 Task: Search one way flight ticket for 2 adults, 4 children and 1 infant on lap in business from San Diego: San Diego International Airport (lindbergh Field) to Wilmington: Wilmington International Airport on 8-6-2023. Choice of flights is Alaska. Number of bags: 2 carry on bags and 7 checked bags. Price is upto 93000. Outbound departure time preference is 18:15.
Action: Mouse moved to (279, 400)
Screenshot: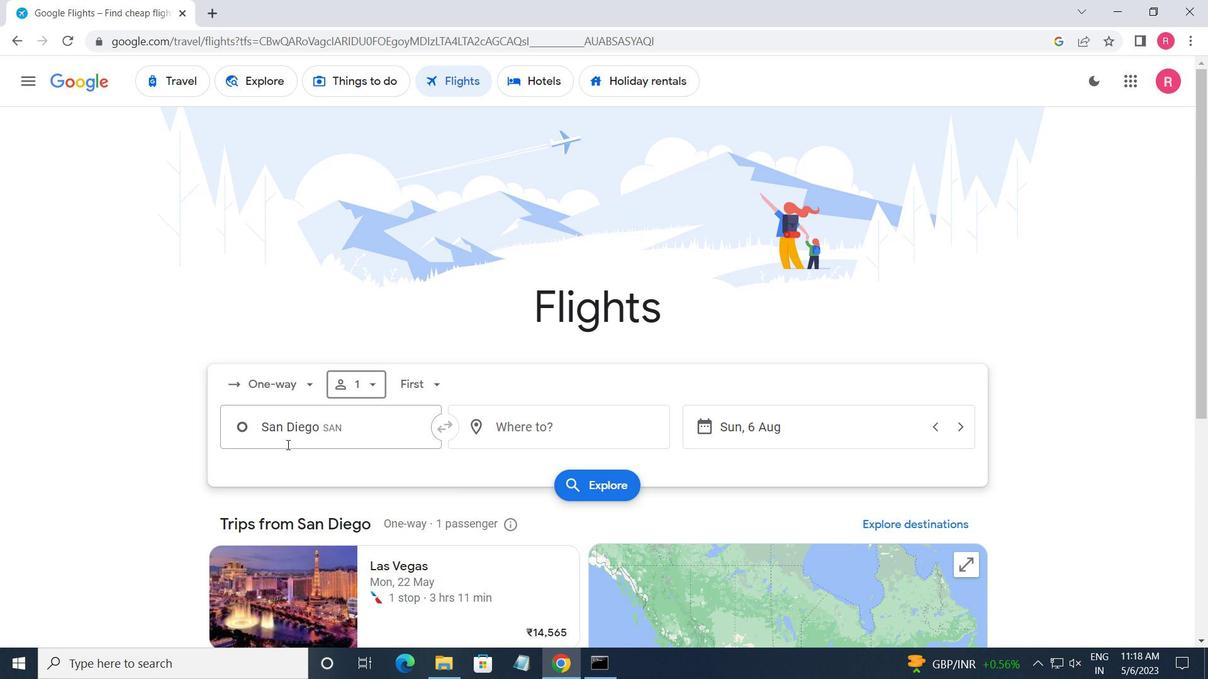 
Action: Mouse pressed left at (279, 400)
Screenshot: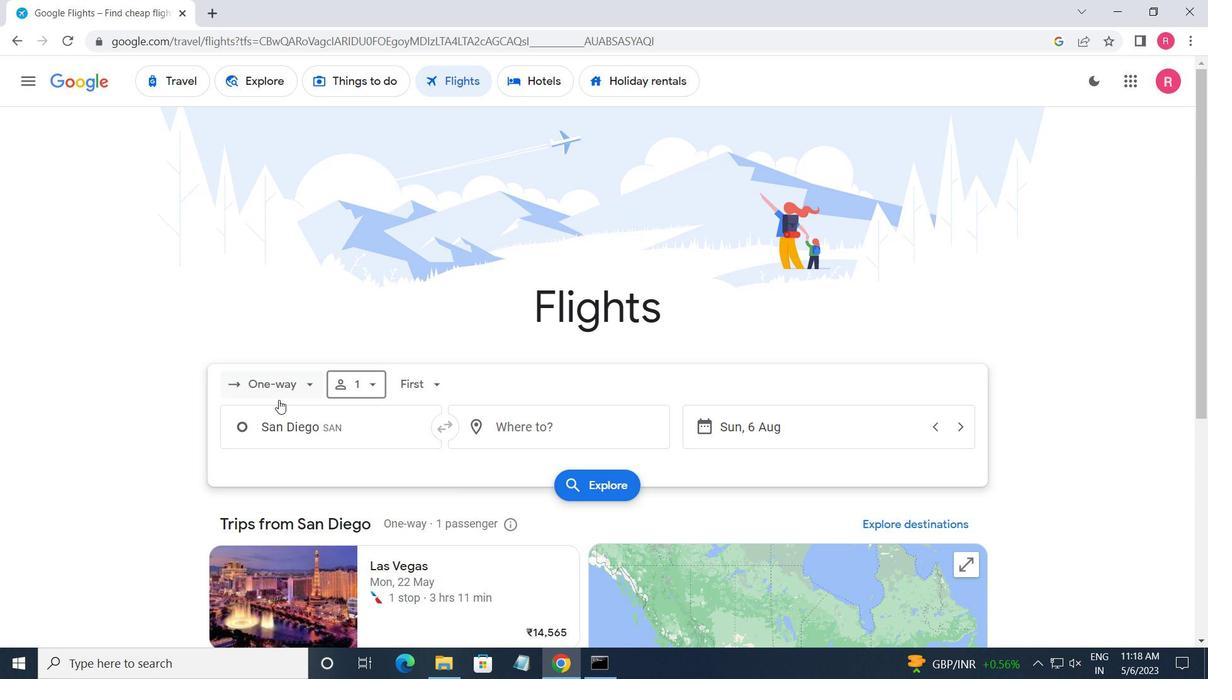
Action: Mouse moved to (292, 461)
Screenshot: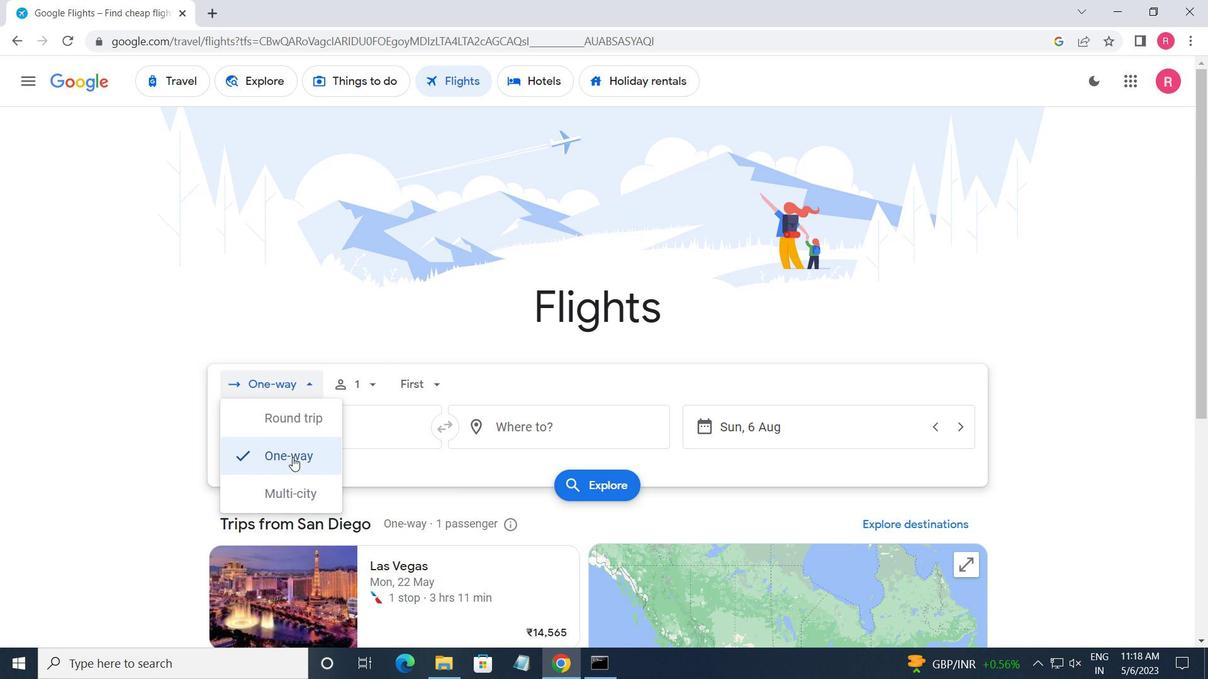
Action: Mouse pressed left at (292, 461)
Screenshot: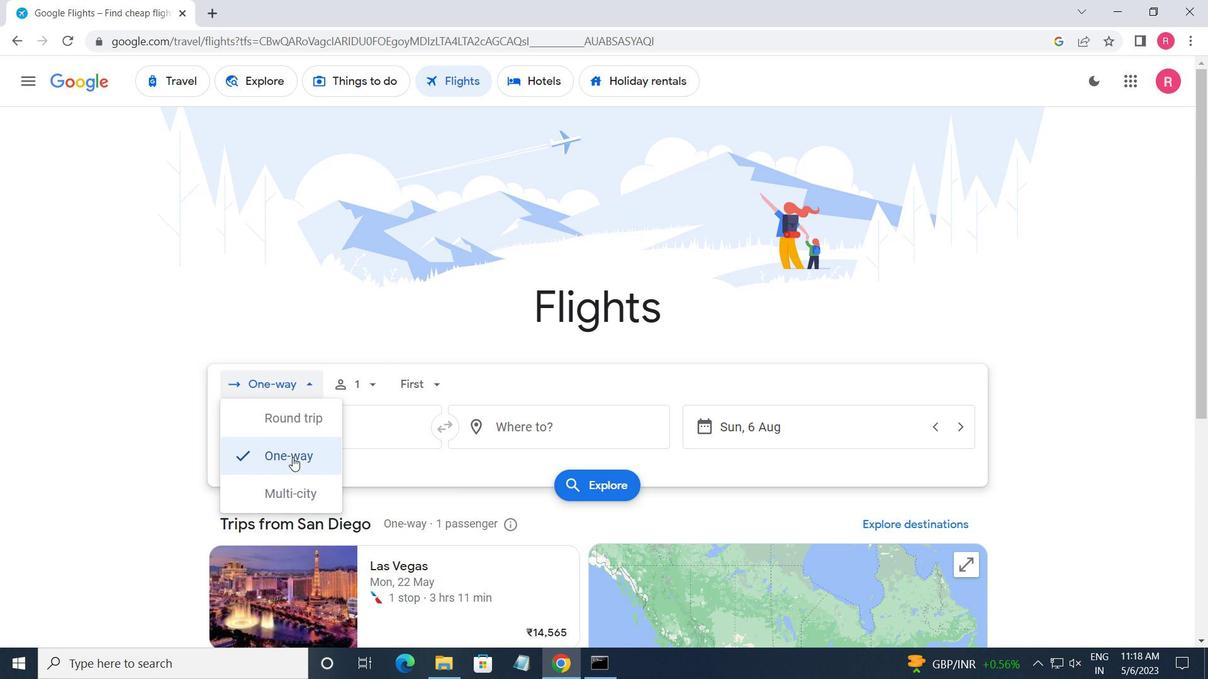 
Action: Mouse moved to (360, 386)
Screenshot: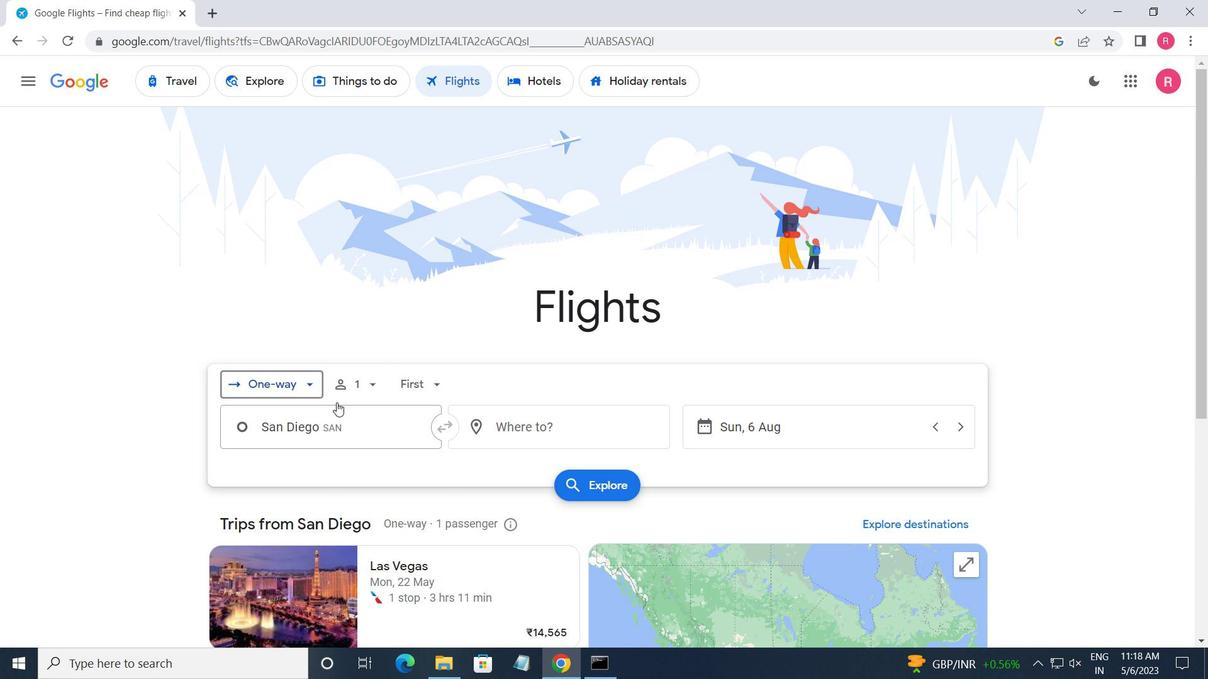
Action: Mouse pressed left at (360, 386)
Screenshot: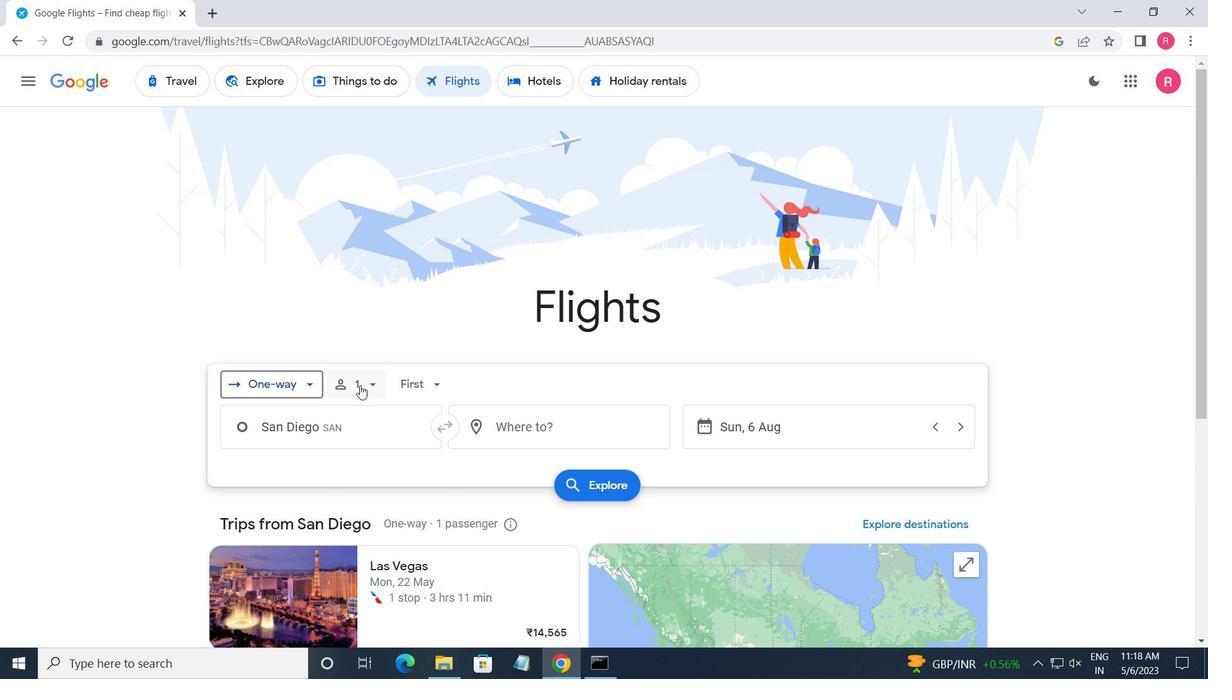 
Action: Mouse moved to (499, 426)
Screenshot: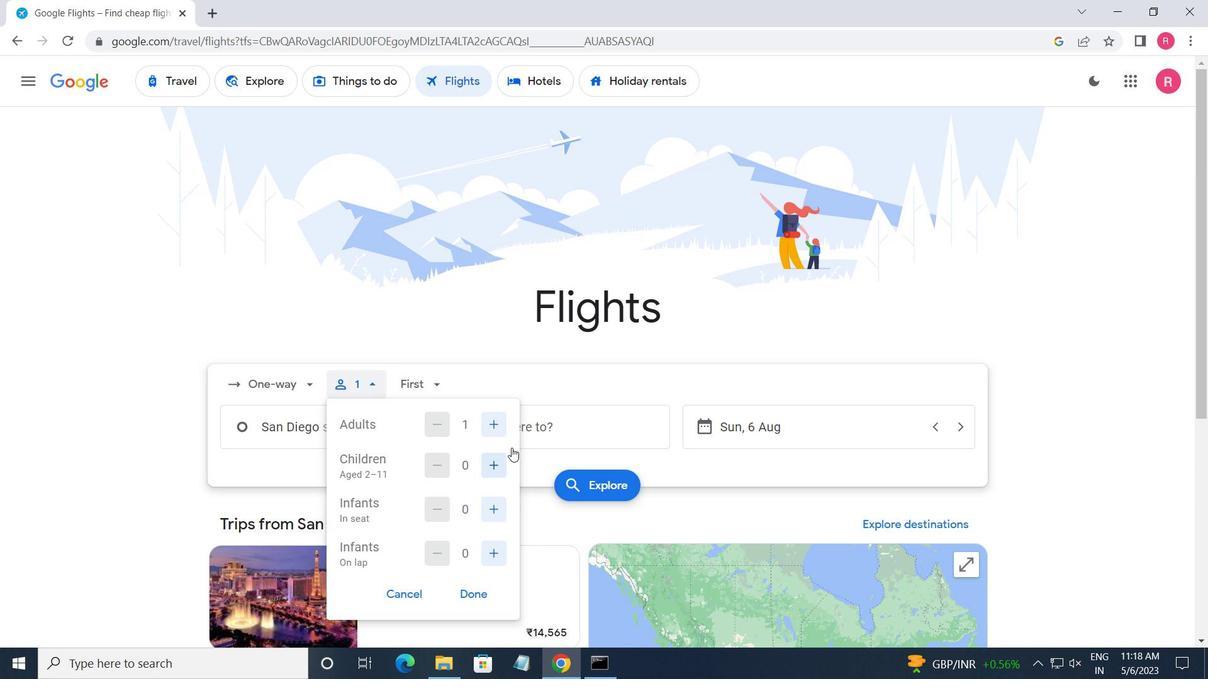 
Action: Mouse pressed left at (499, 426)
Screenshot: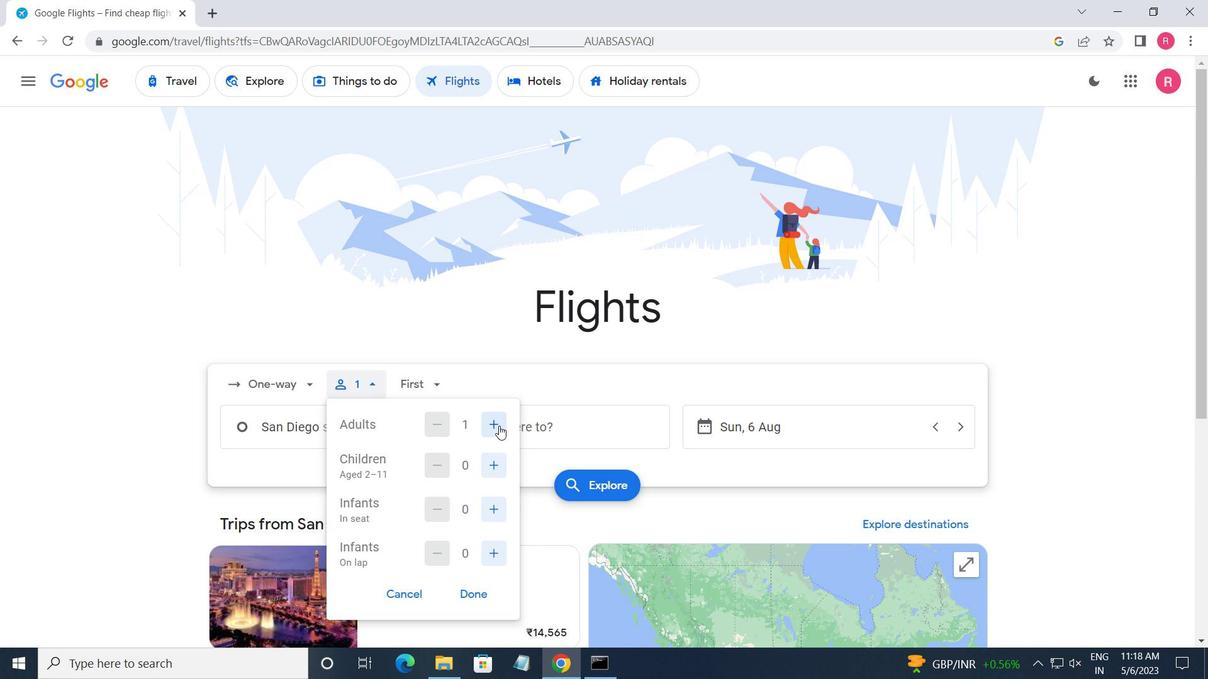 
Action: Mouse moved to (498, 470)
Screenshot: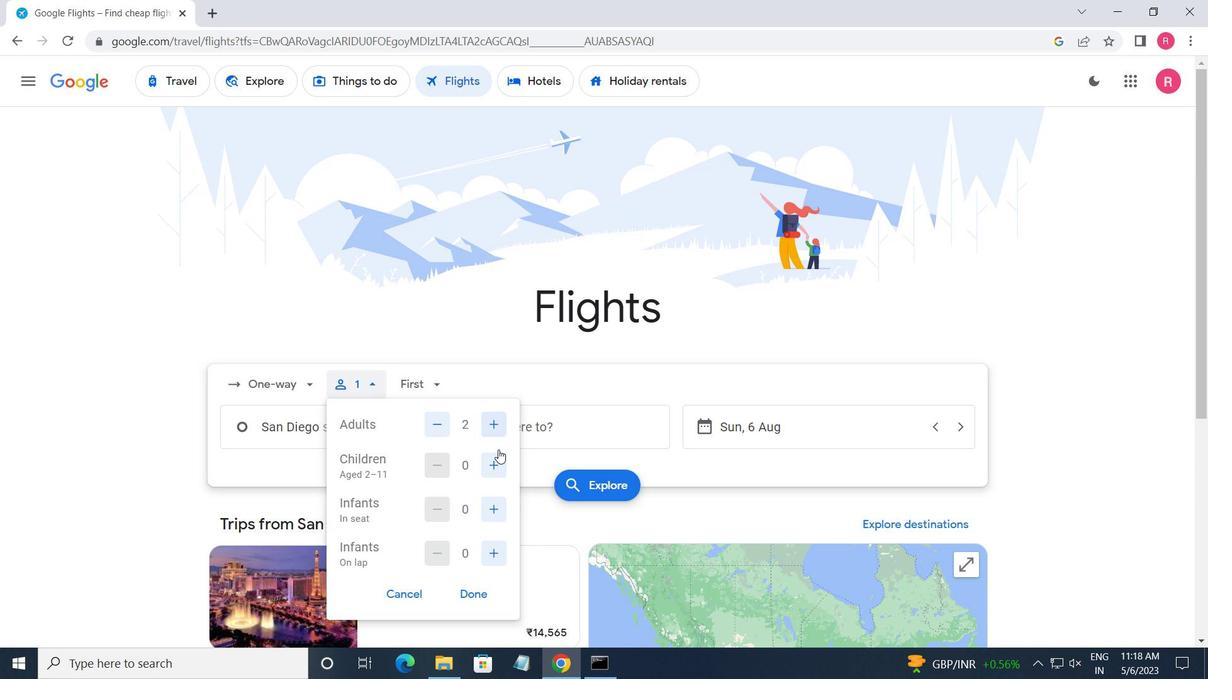 
Action: Mouse pressed left at (498, 470)
Screenshot: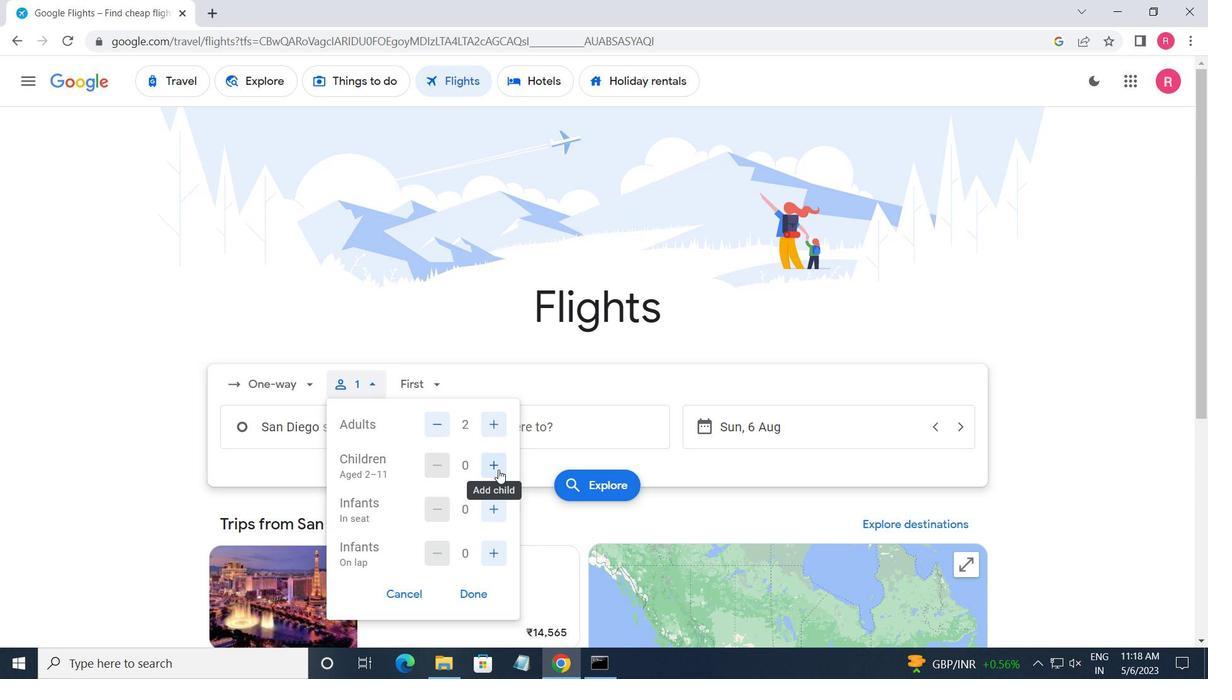 
Action: Mouse pressed left at (498, 470)
Screenshot: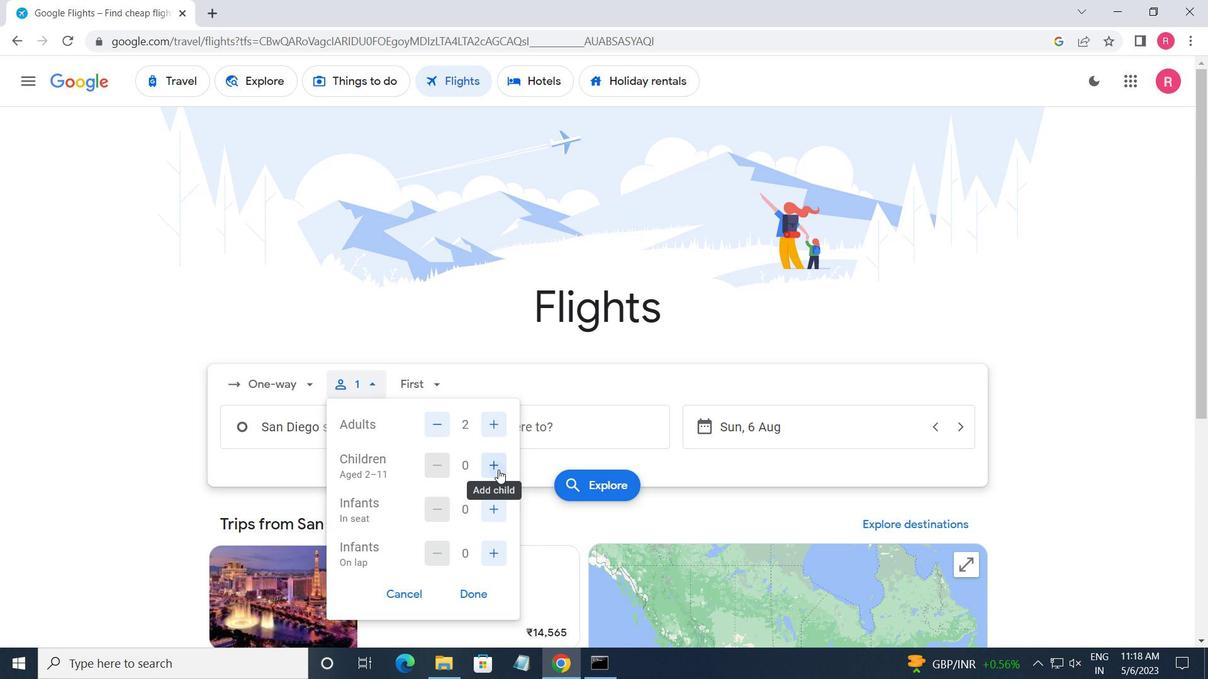 
Action: Mouse pressed left at (498, 470)
Screenshot: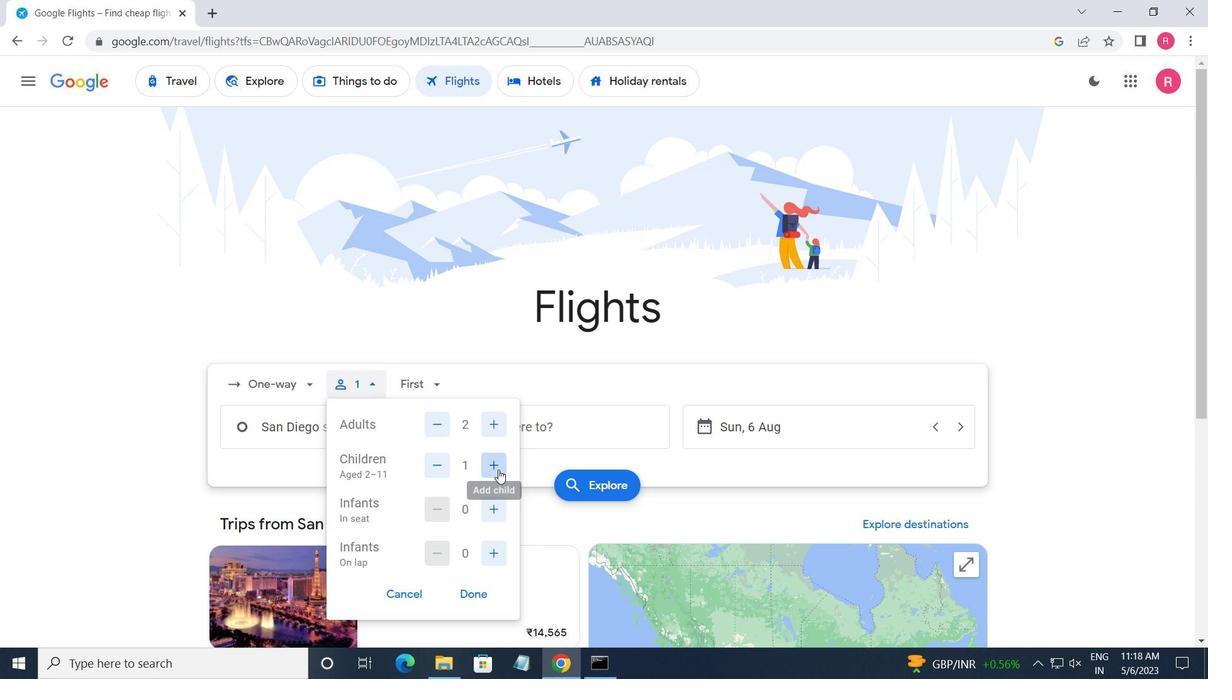 
Action: Mouse pressed left at (498, 470)
Screenshot: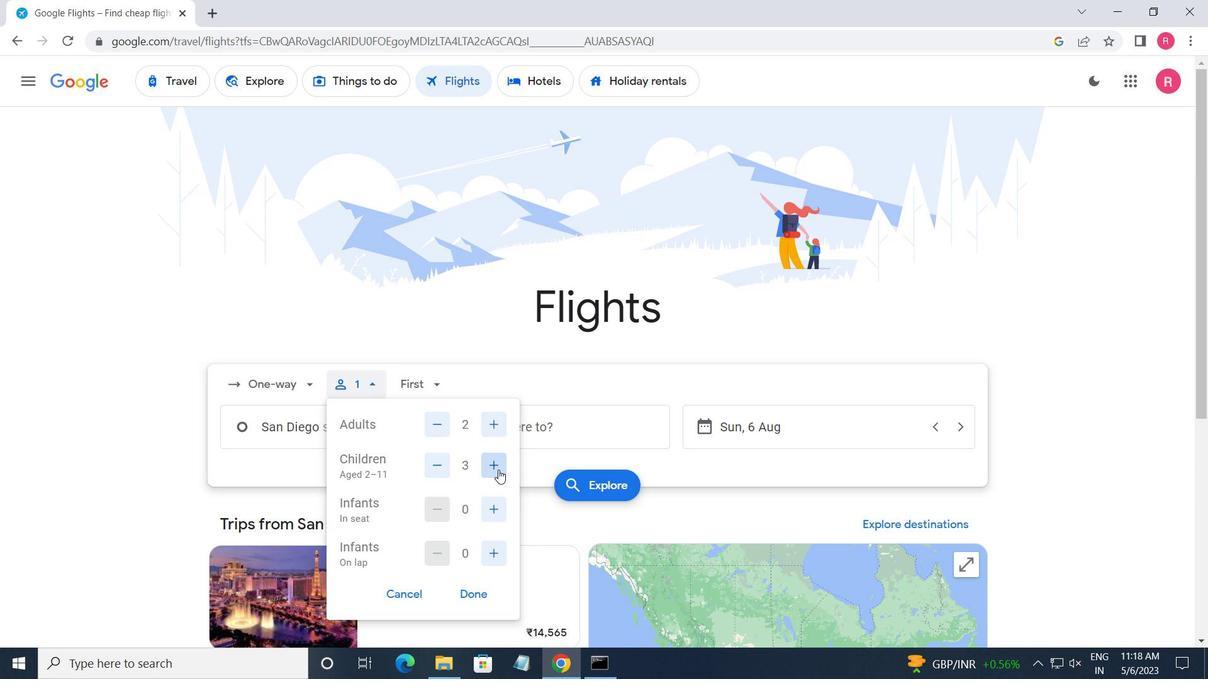 
Action: Mouse moved to (497, 509)
Screenshot: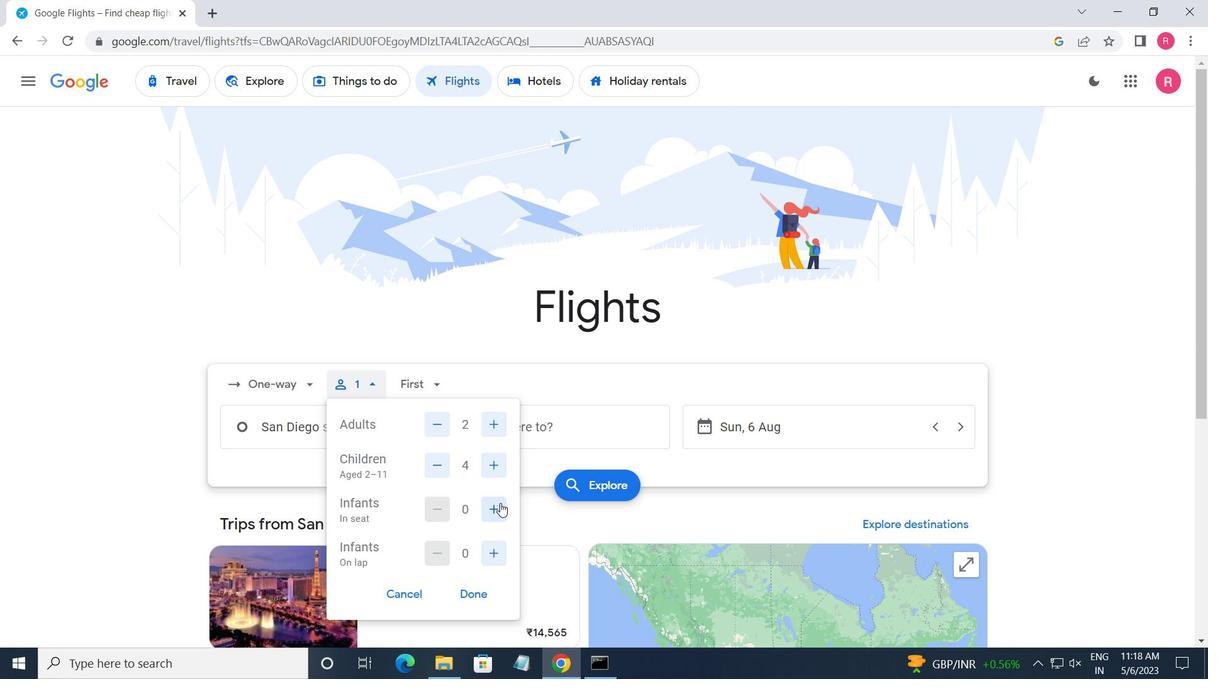 
Action: Mouse pressed left at (497, 509)
Screenshot: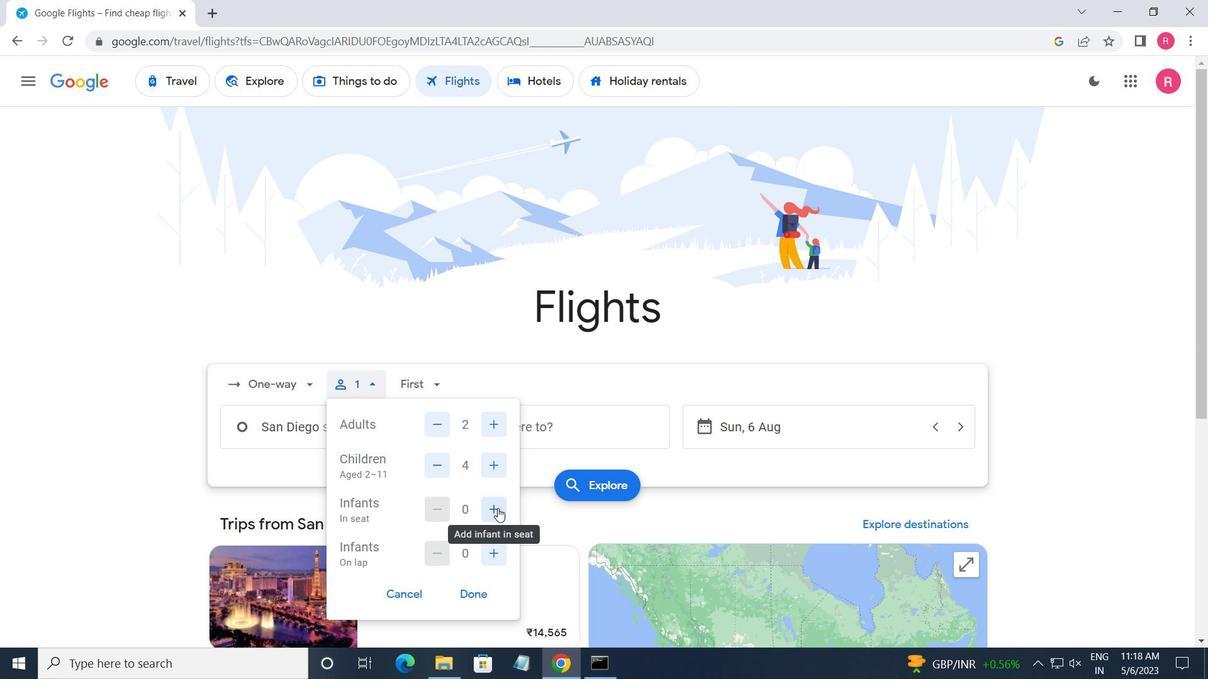 
Action: Mouse moved to (473, 585)
Screenshot: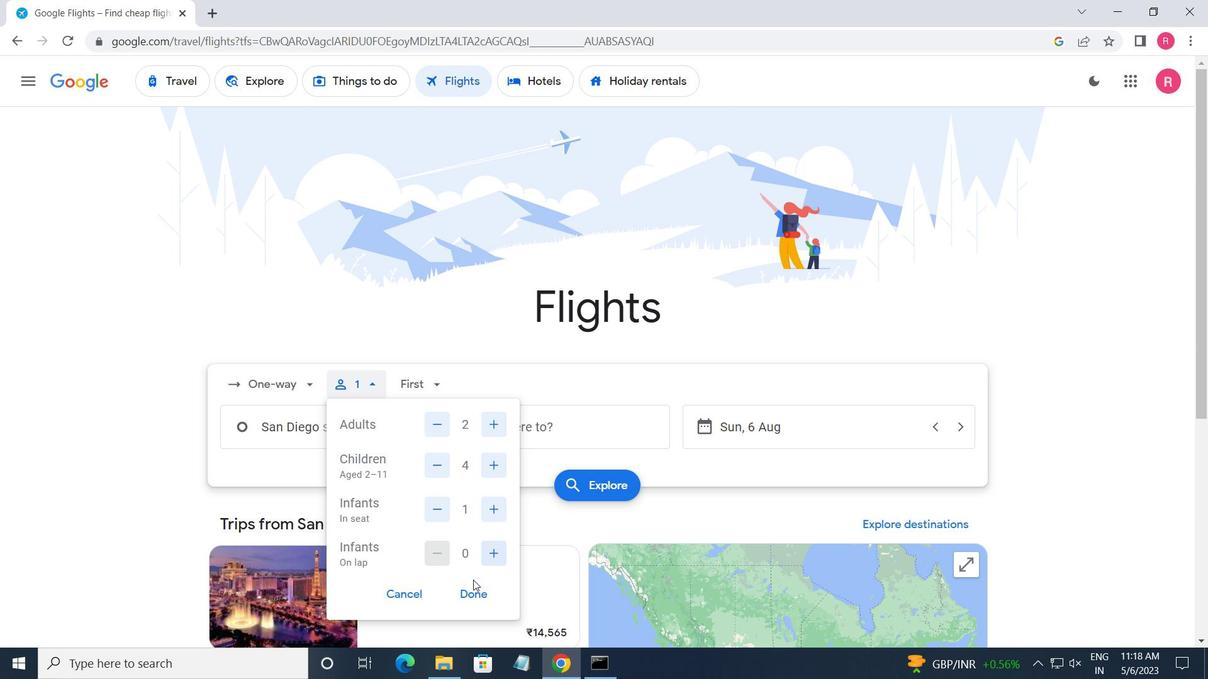 
Action: Mouse pressed left at (473, 585)
Screenshot: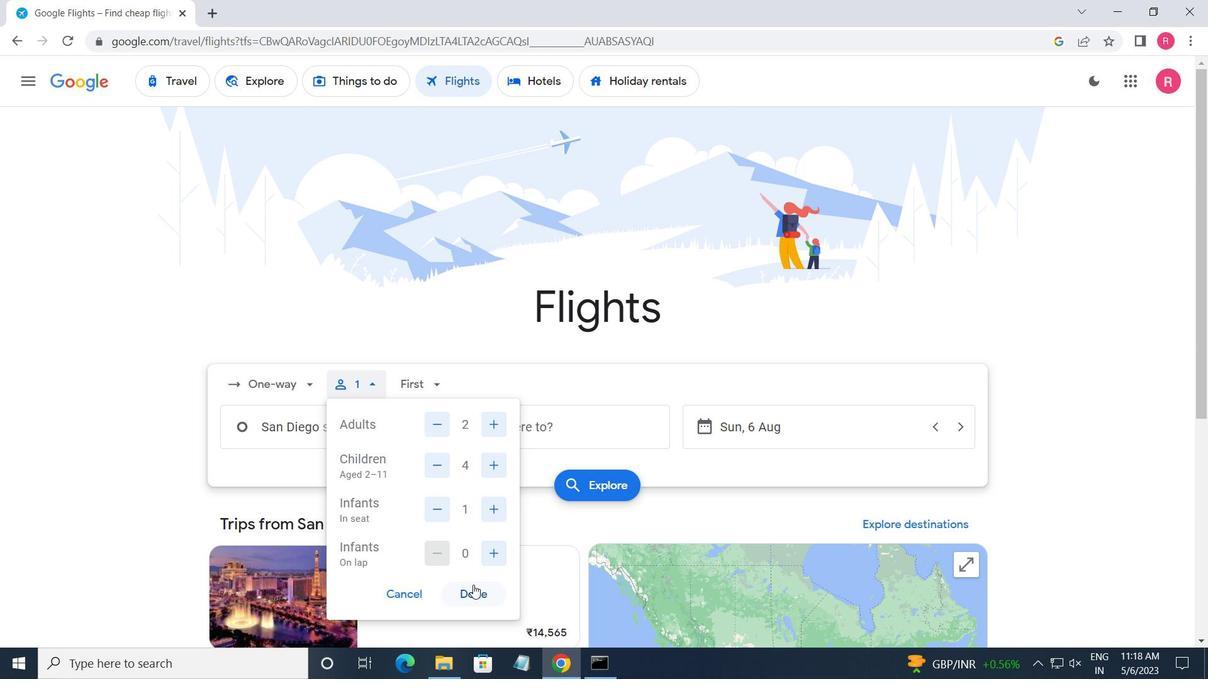 
Action: Mouse moved to (411, 383)
Screenshot: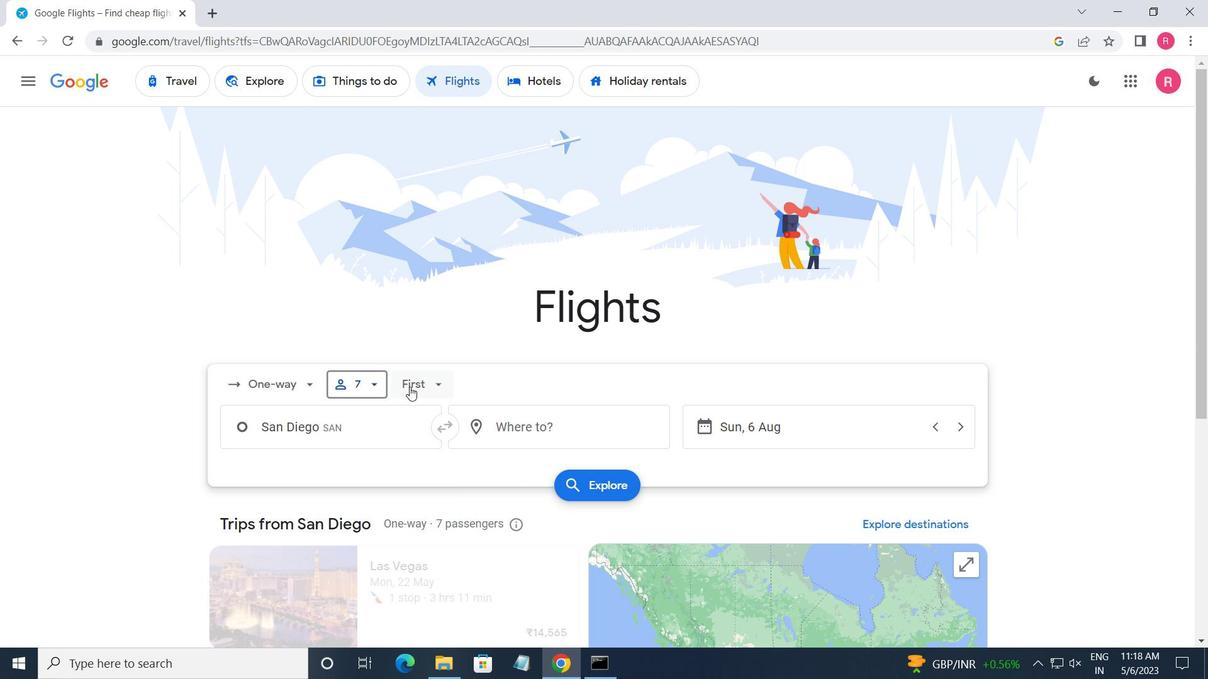 
Action: Mouse pressed left at (411, 383)
Screenshot: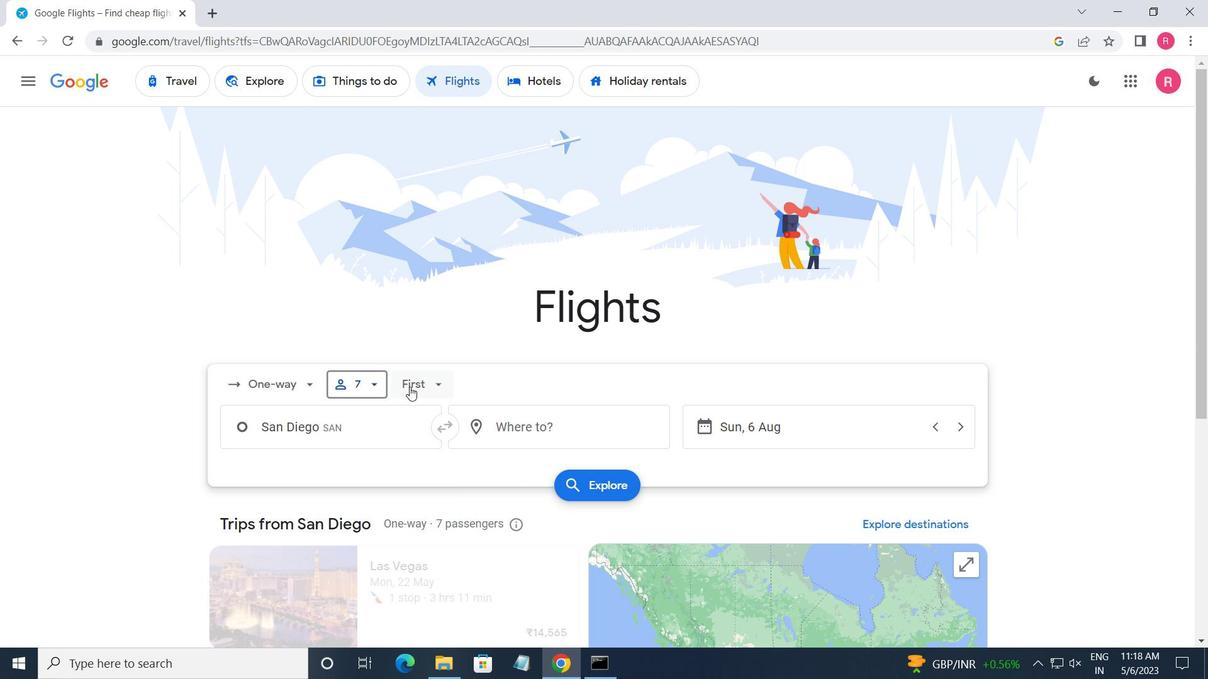 
Action: Mouse moved to (435, 483)
Screenshot: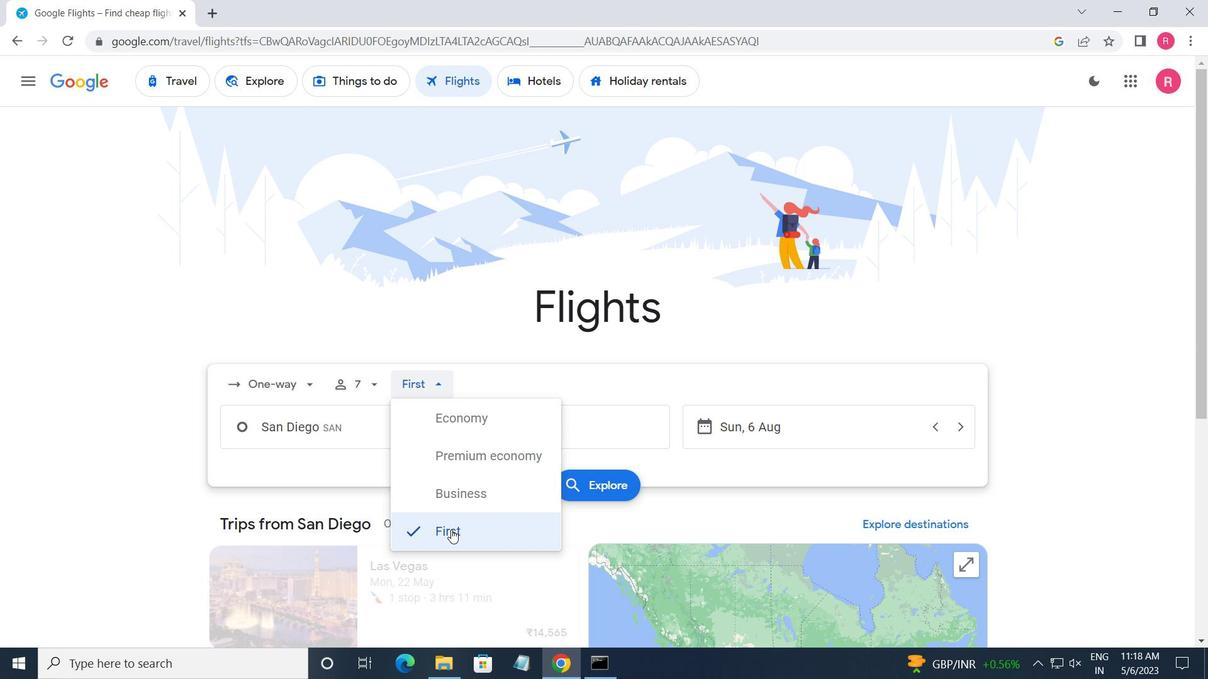 
Action: Mouse pressed left at (435, 483)
Screenshot: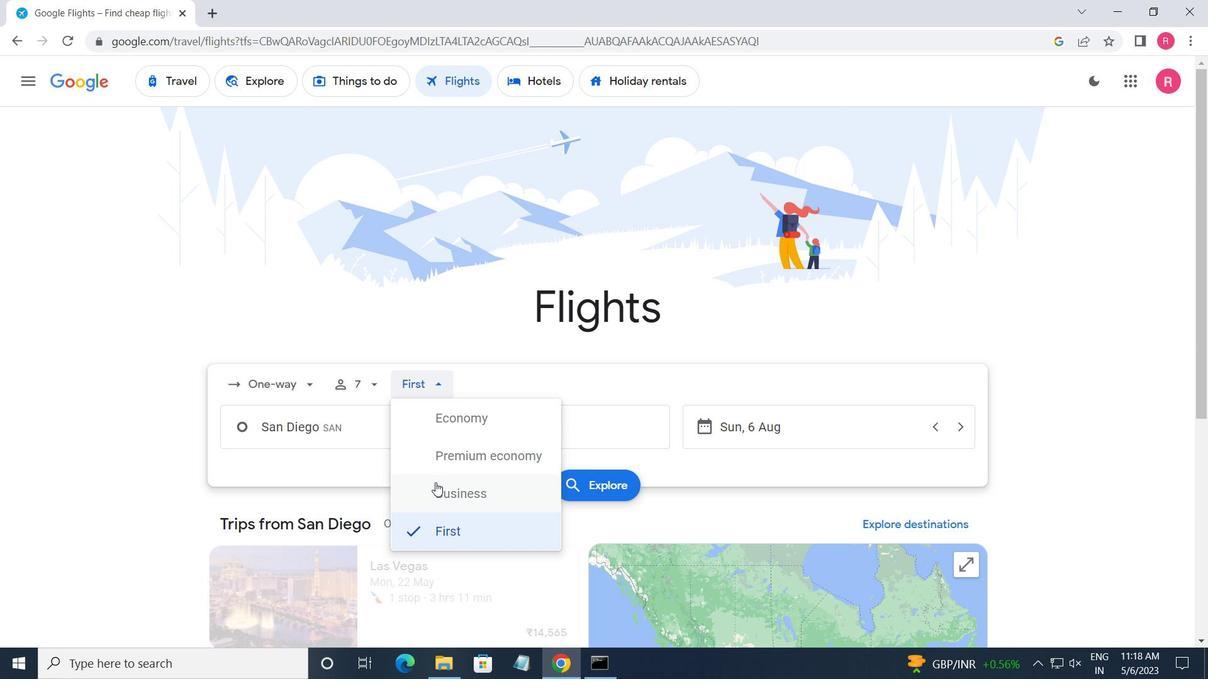 
Action: Mouse moved to (371, 438)
Screenshot: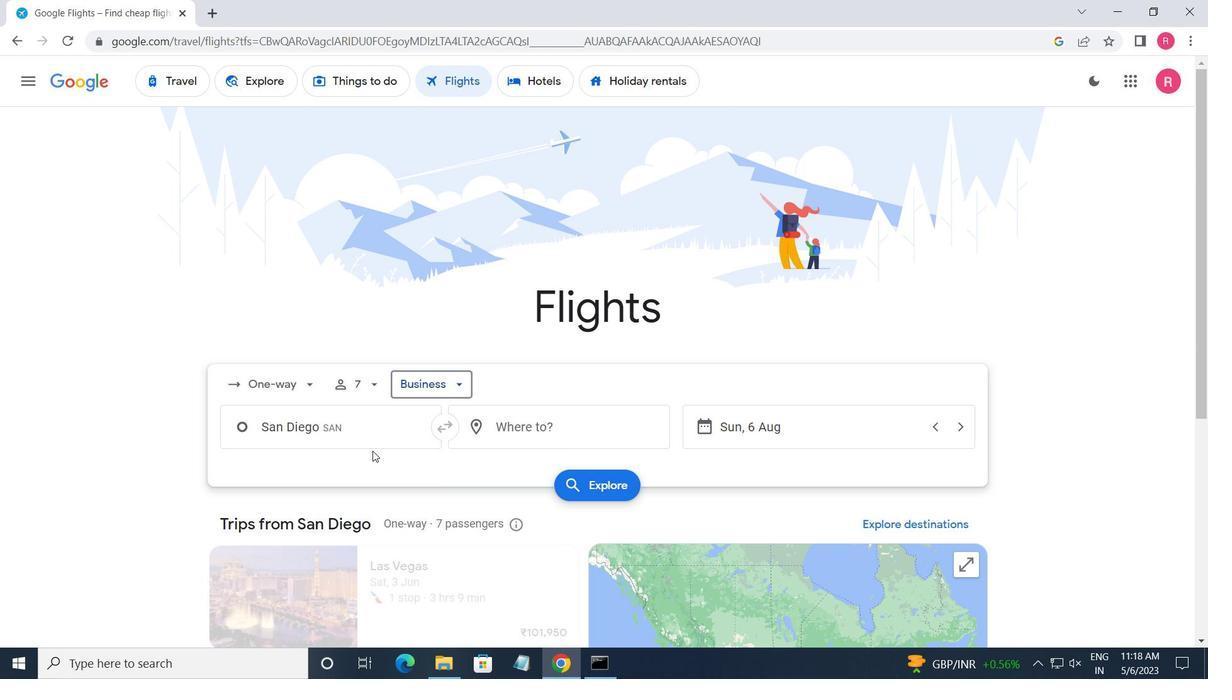 
Action: Mouse pressed left at (371, 438)
Screenshot: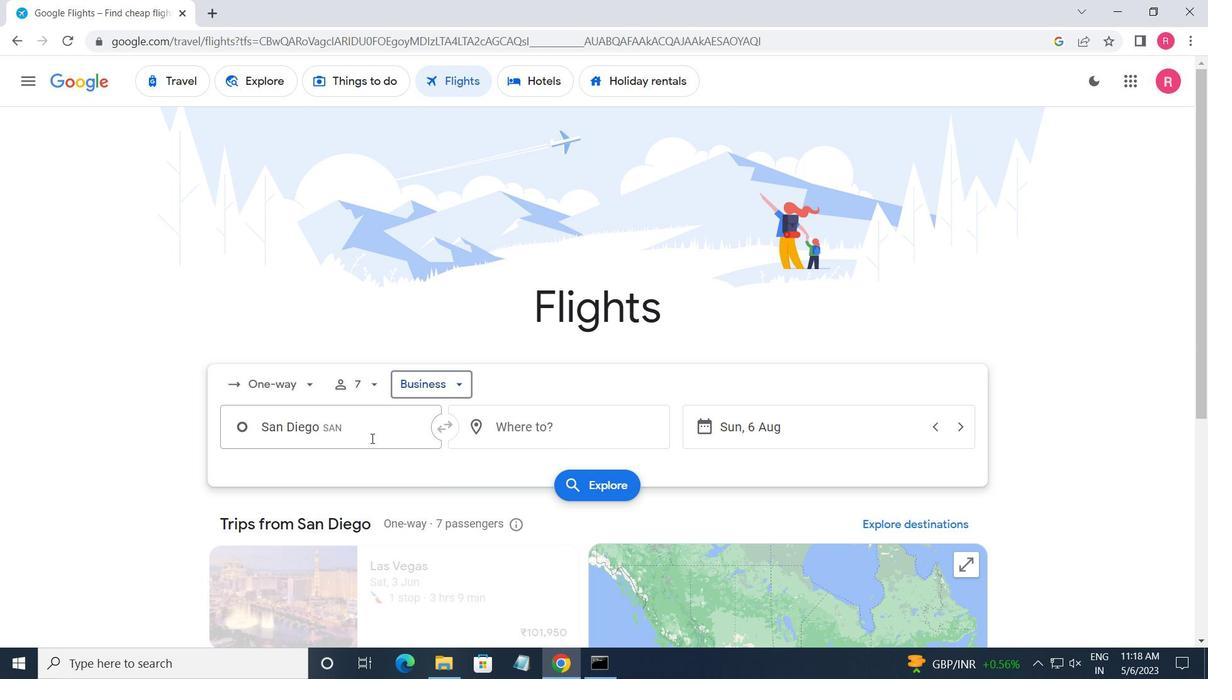 
Action: Key pressed <Key.shift>SAN<Key.space><Key.shift>DIEGO
Screenshot: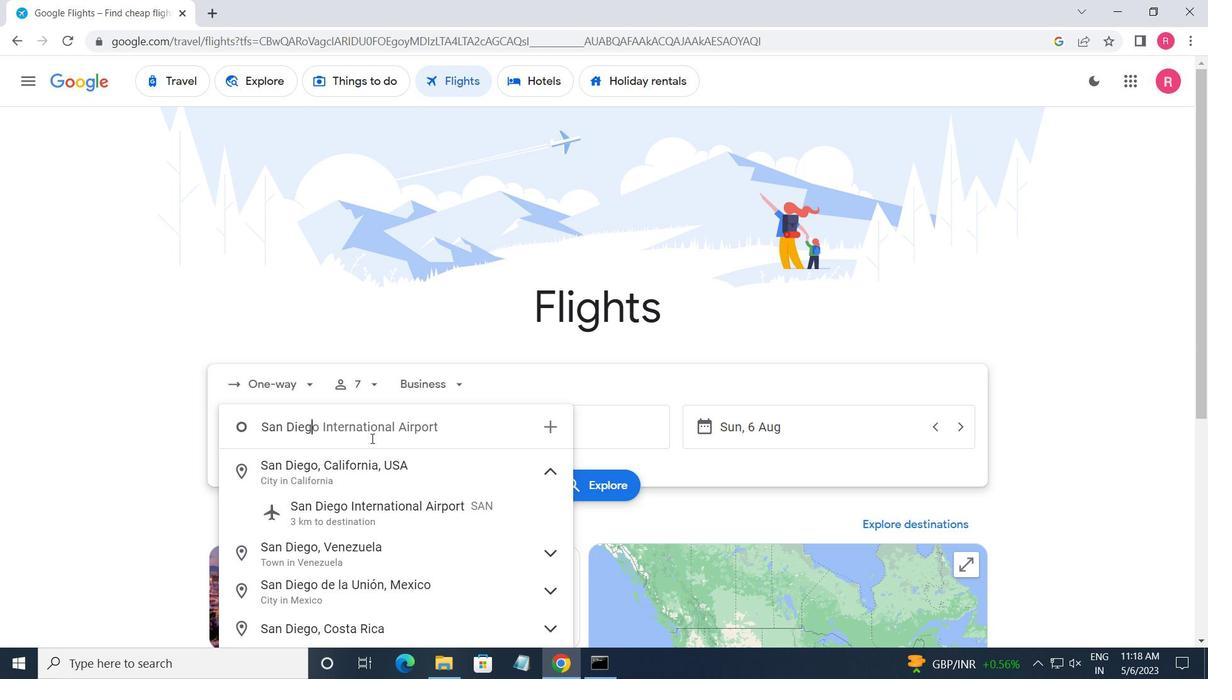 
Action: Mouse moved to (380, 507)
Screenshot: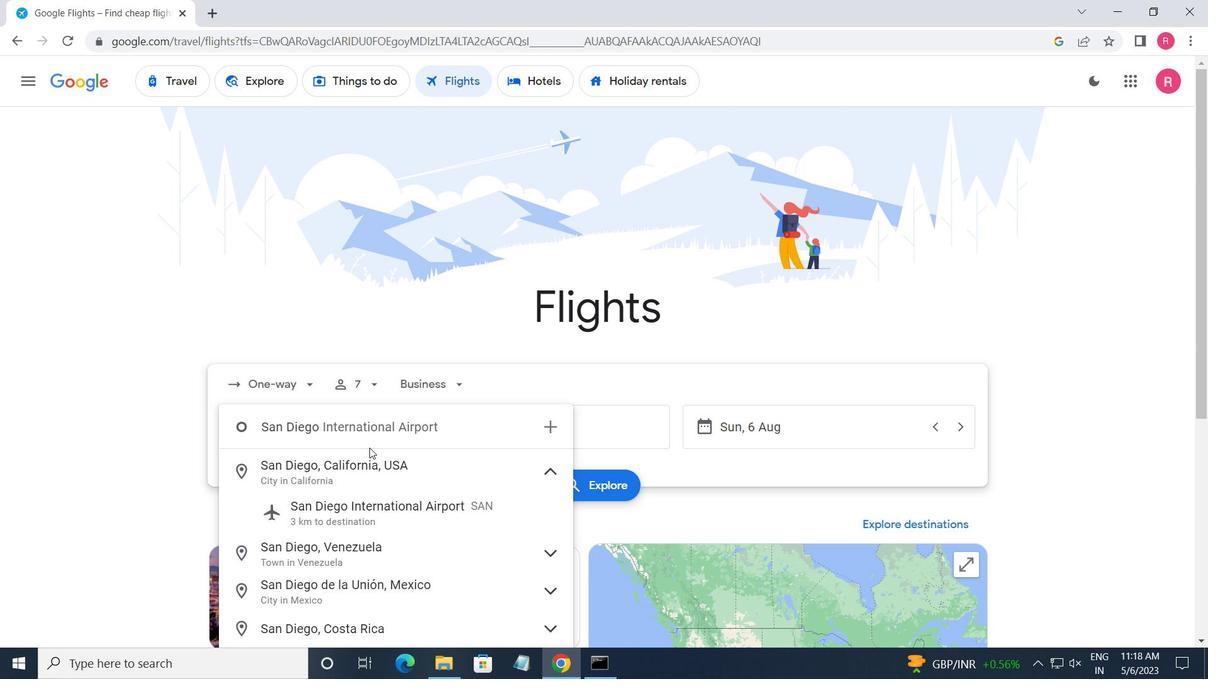 
Action: Mouse pressed left at (380, 507)
Screenshot: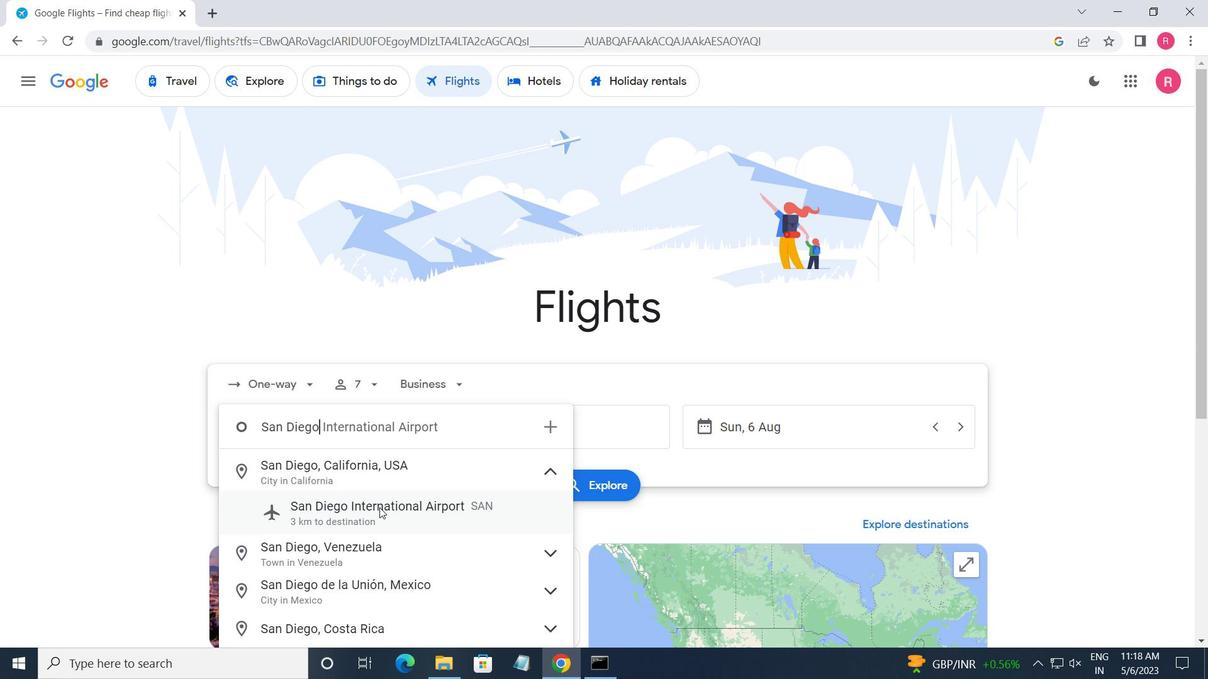 
Action: Mouse moved to (531, 432)
Screenshot: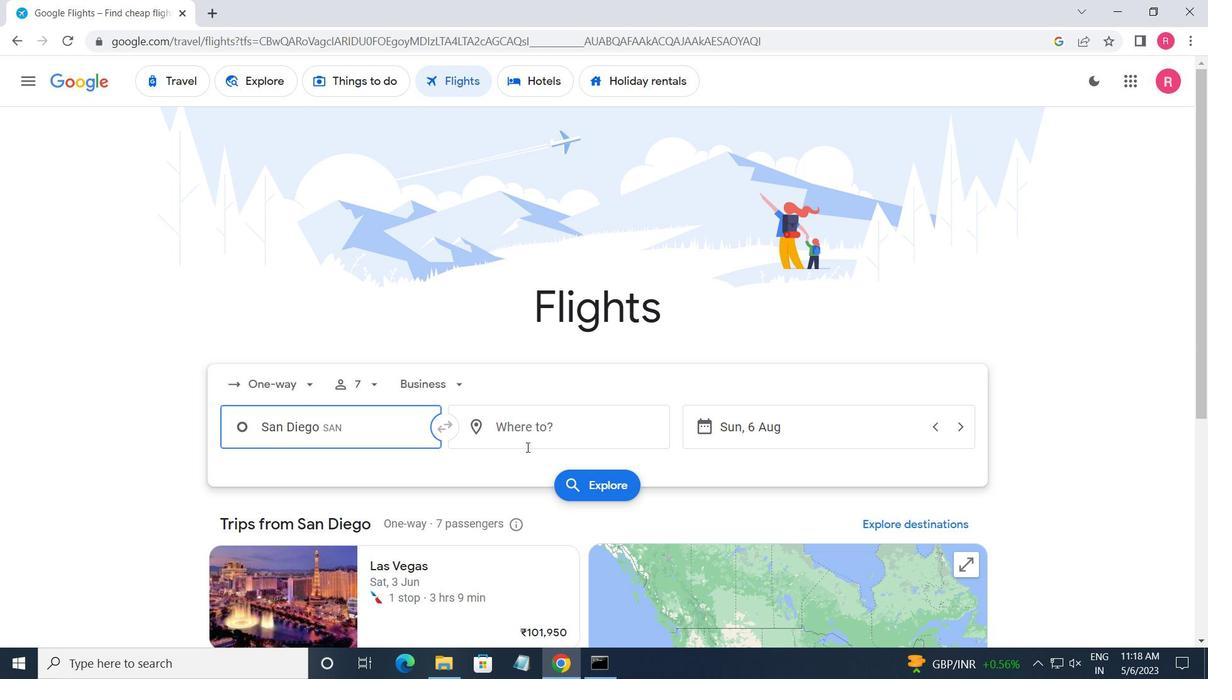 
Action: Mouse pressed left at (531, 432)
Screenshot: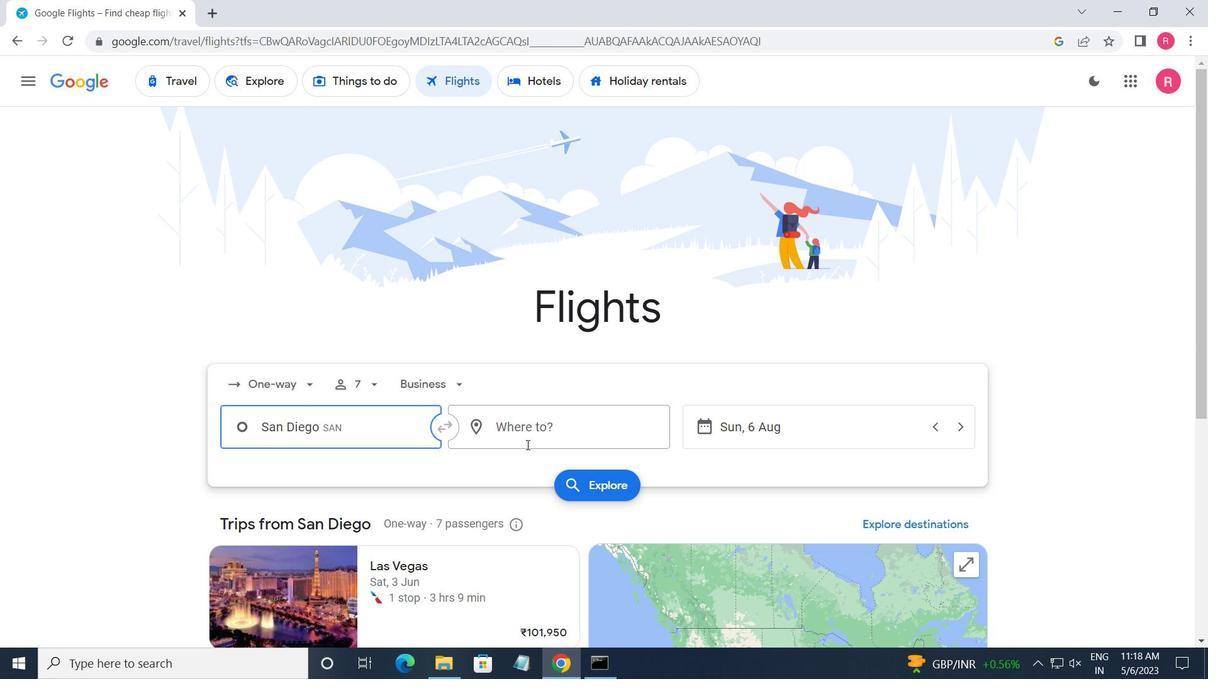 
Action: Key pressed <Key.shift>WILMINGTON
Screenshot: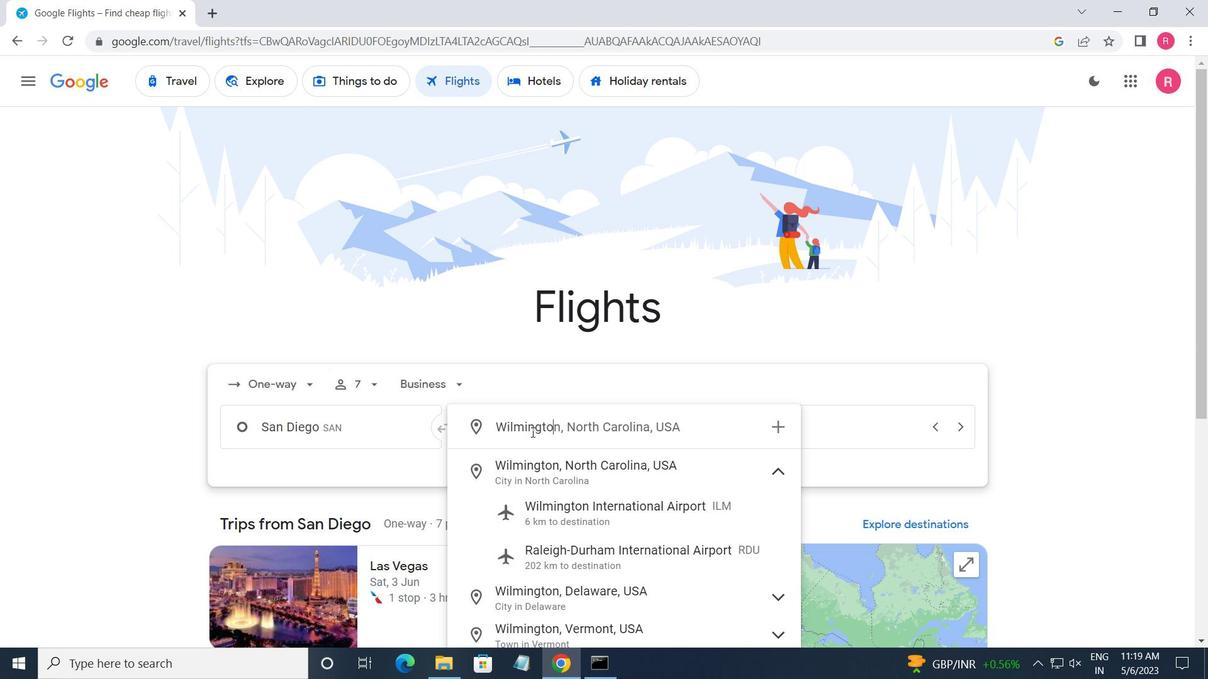 
Action: Mouse scrolled (531, 432) with delta (0, 0)
Screenshot: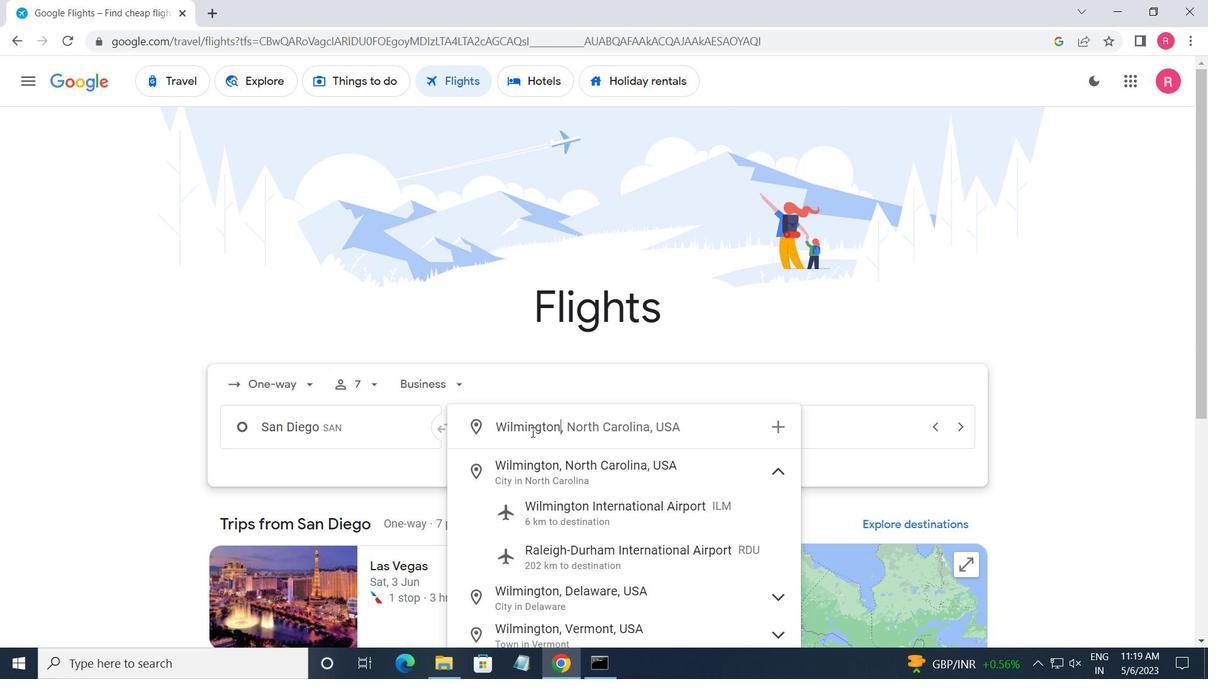 
Action: Mouse moved to (597, 440)
Screenshot: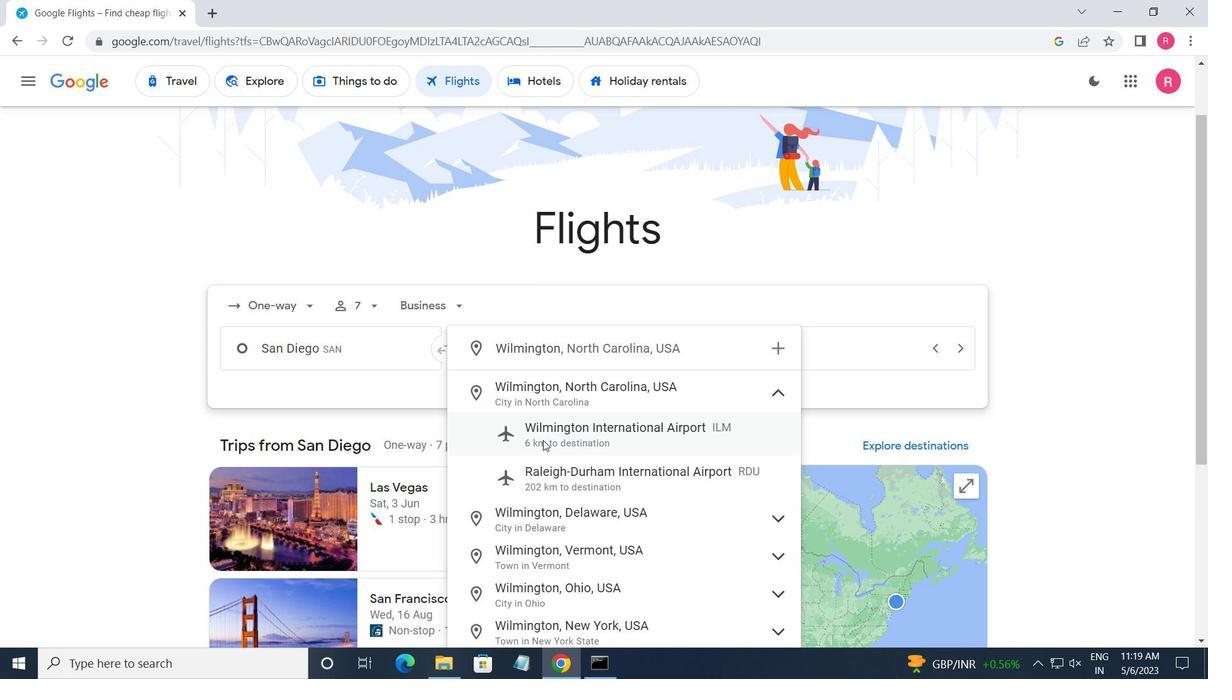
Action: Mouse pressed left at (597, 440)
Screenshot: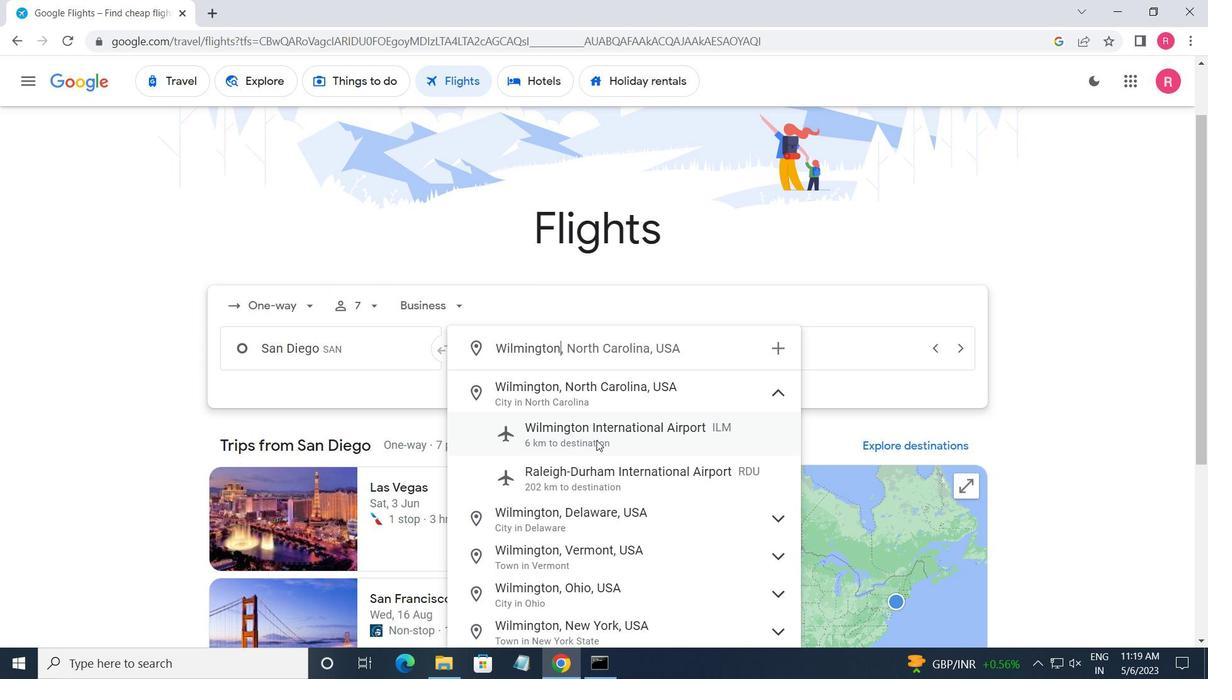 
Action: Mouse moved to (876, 354)
Screenshot: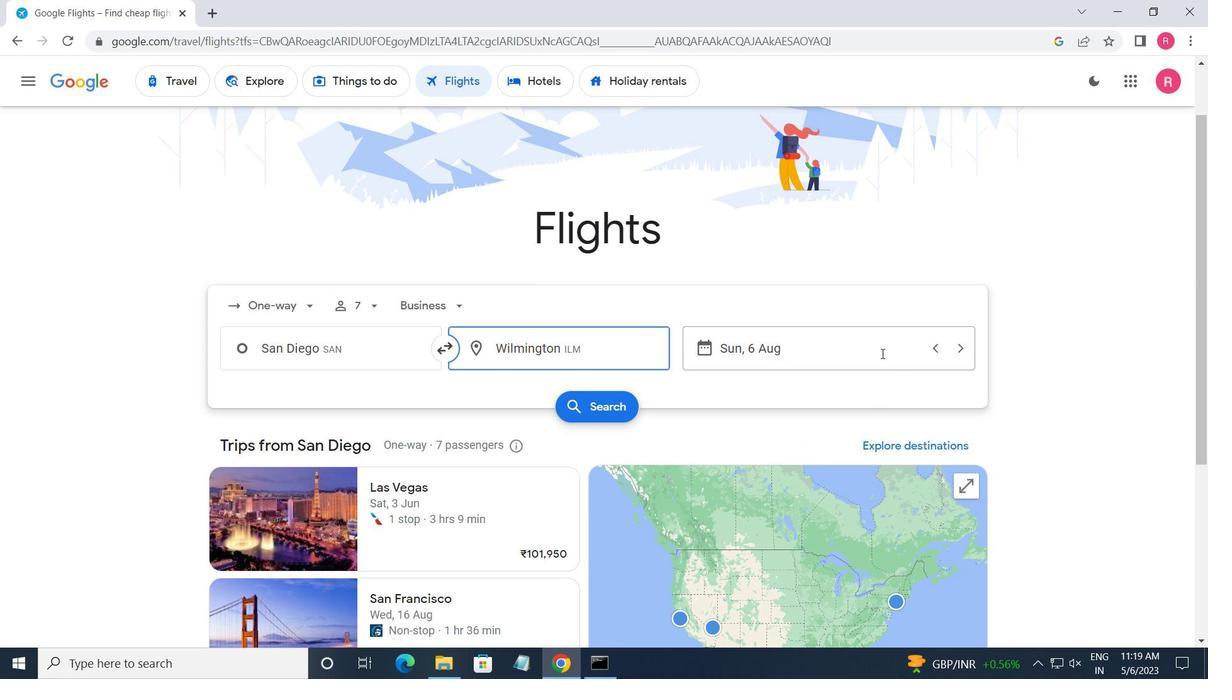 
Action: Mouse pressed left at (876, 354)
Screenshot: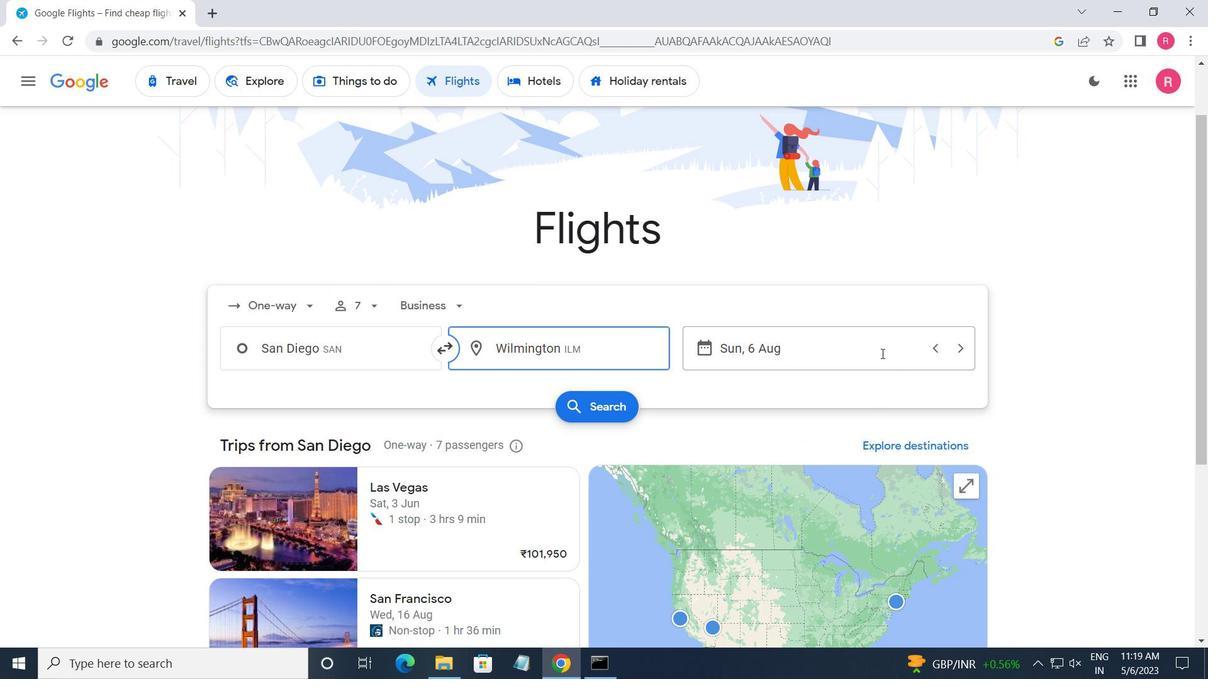 
Action: Mouse moved to (422, 406)
Screenshot: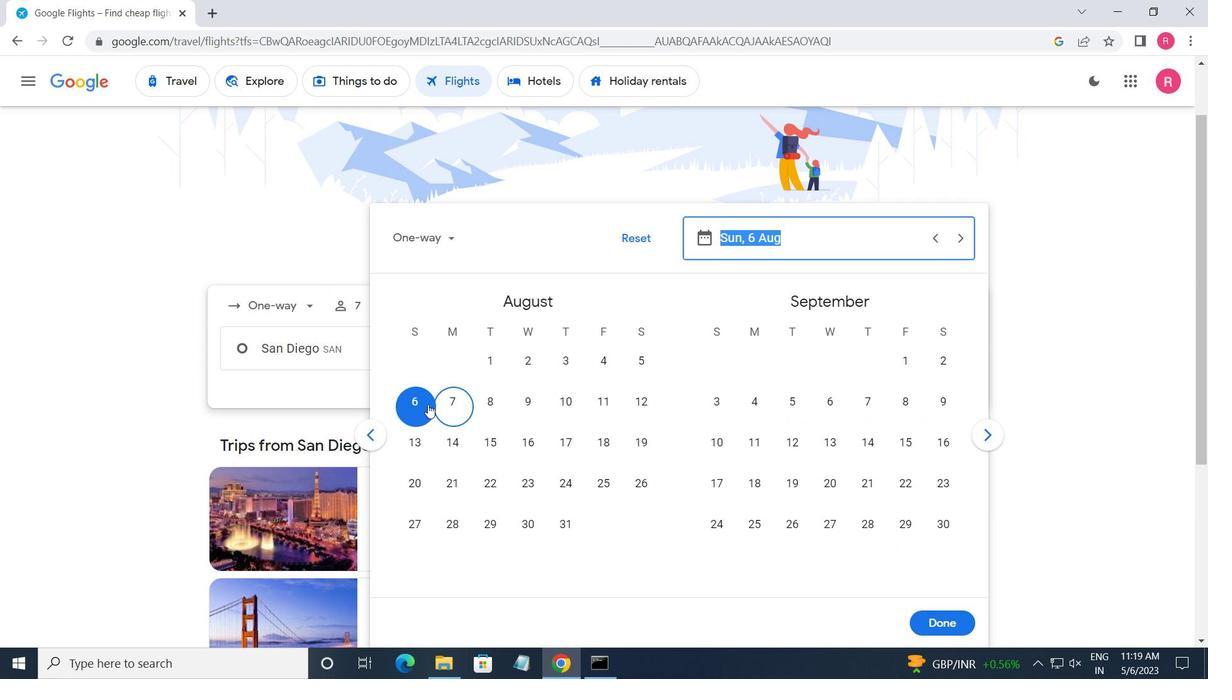 
Action: Mouse pressed left at (422, 406)
Screenshot: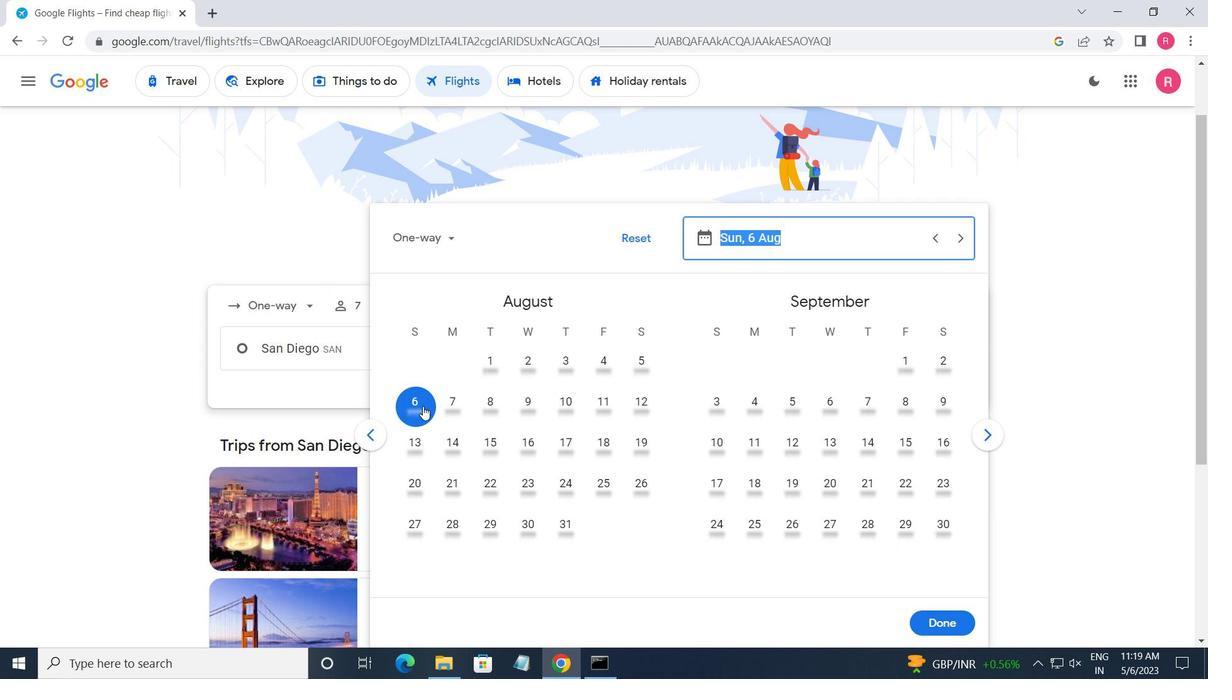 
Action: Mouse moved to (928, 617)
Screenshot: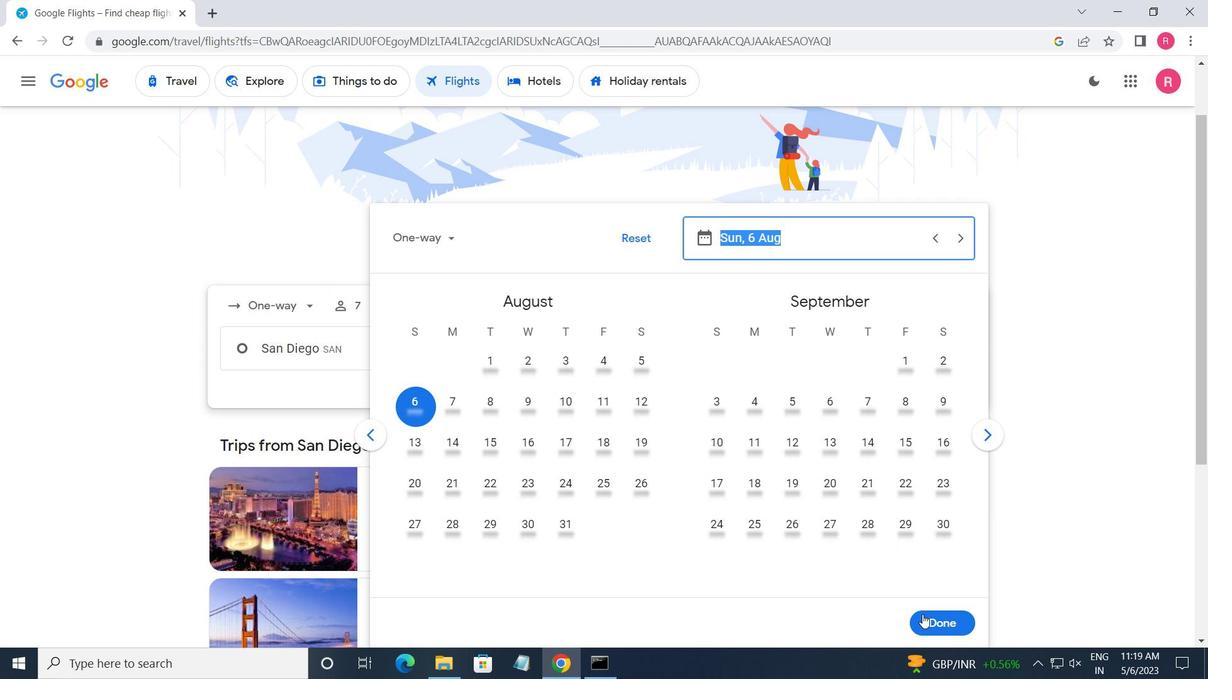 
Action: Mouse pressed left at (928, 617)
Screenshot: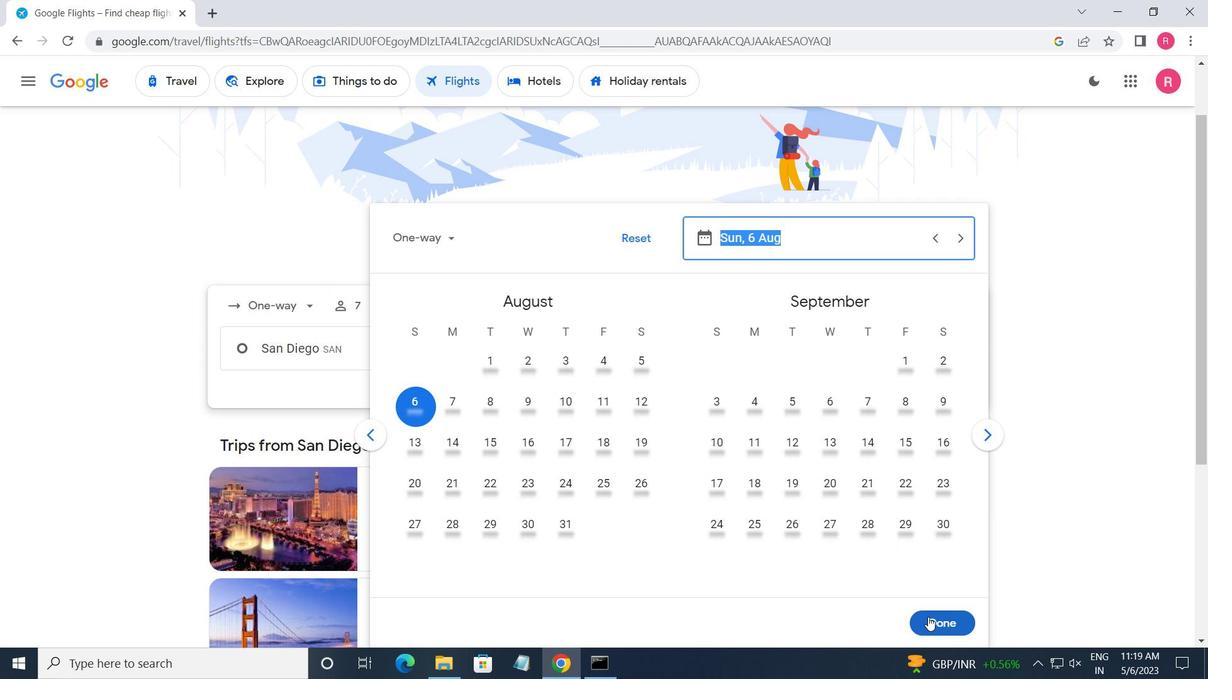 
Action: Mouse moved to (585, 413)
Screenshot: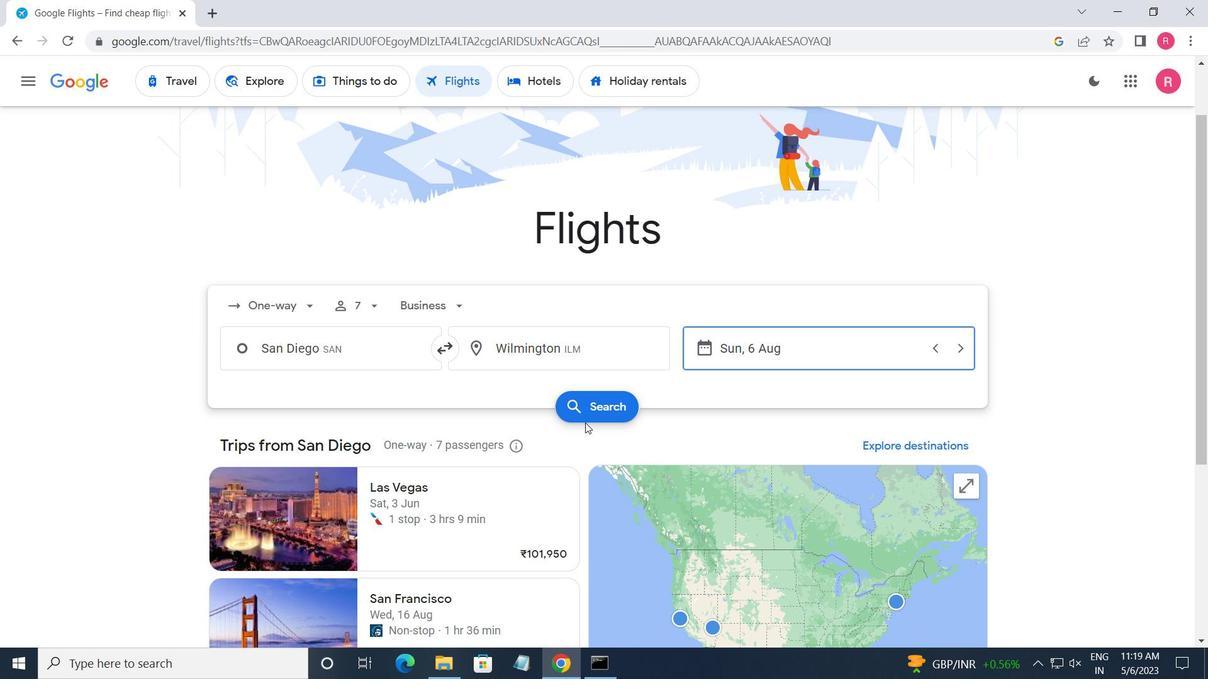 
Action: Mouse pressed left at (585, 413)
Screenshot: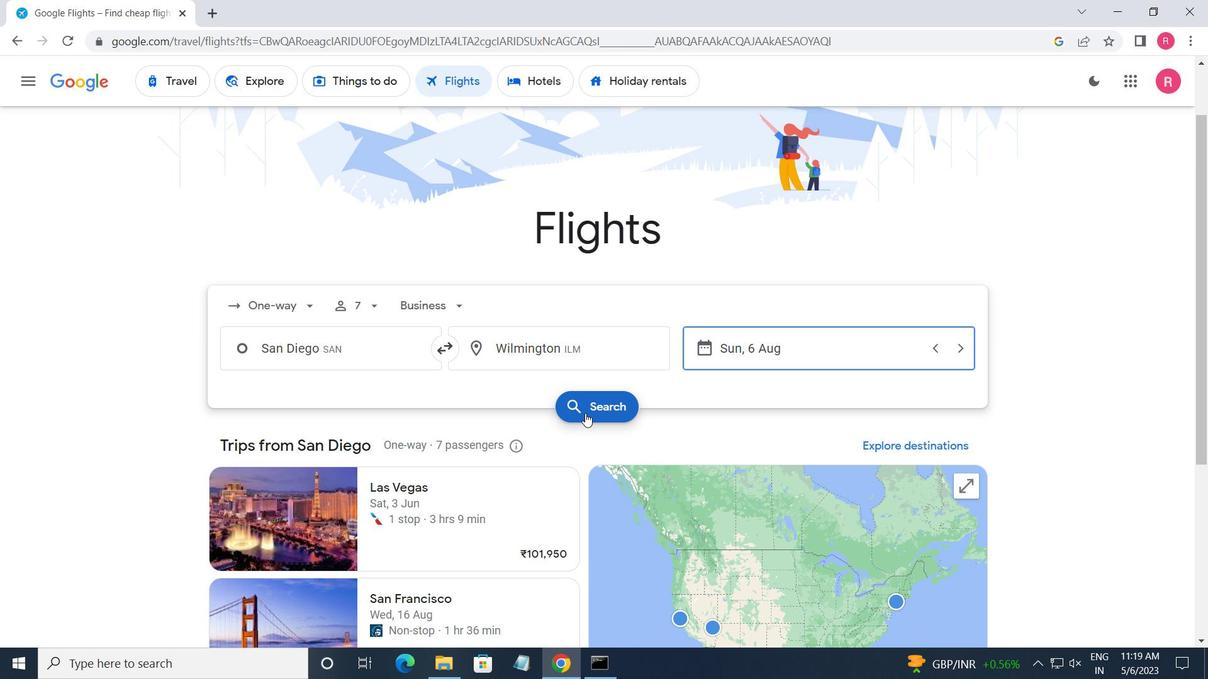 
Action: Mouse moved to (246, 228)
Screenshot: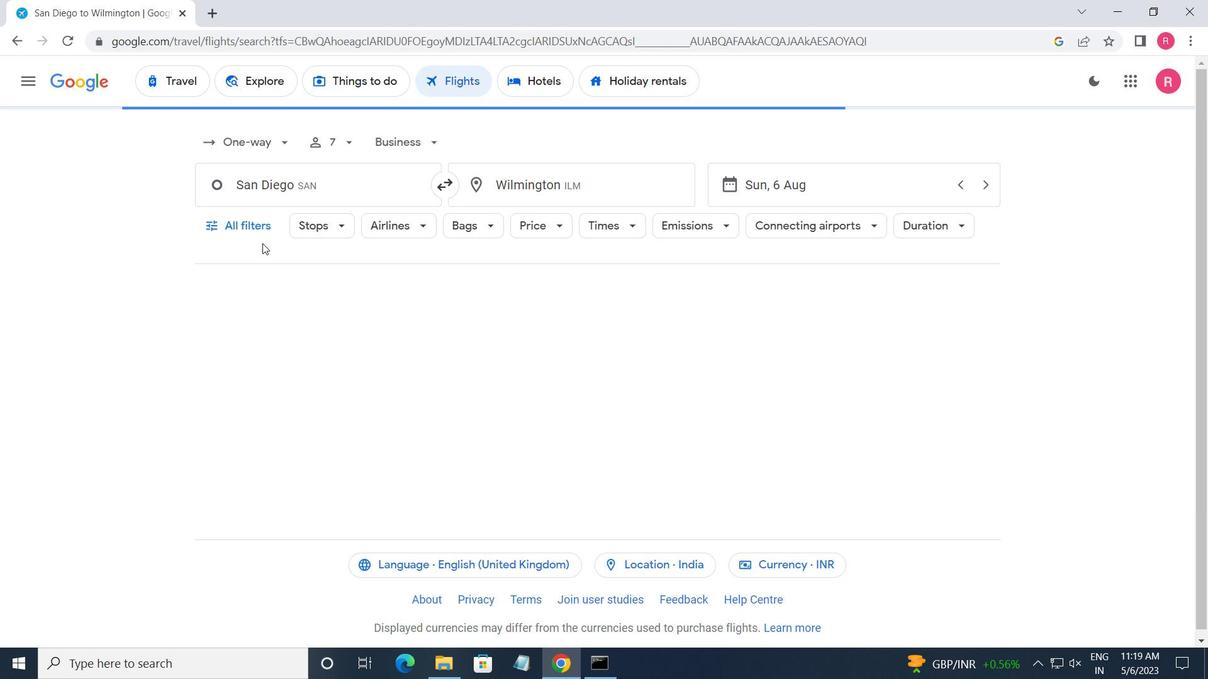 
Action: Mouse pressed left at (246, 228)
Screenshot: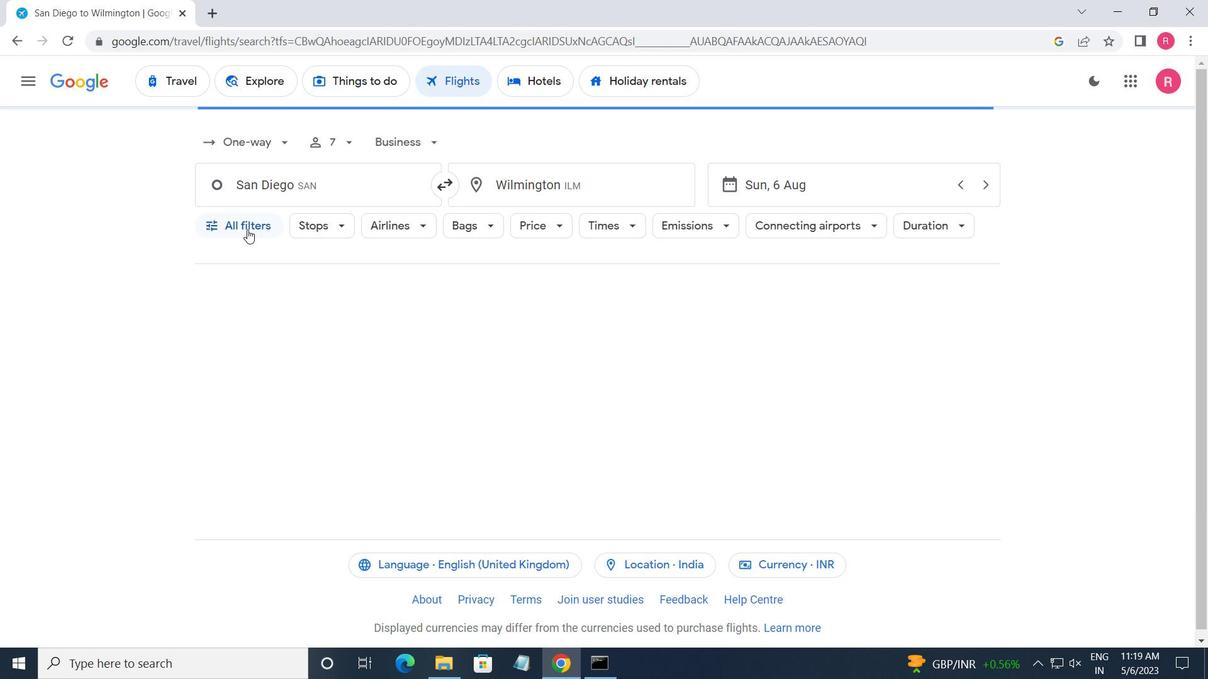 
Action: Mouse moved to (307, 423)
Screenshot: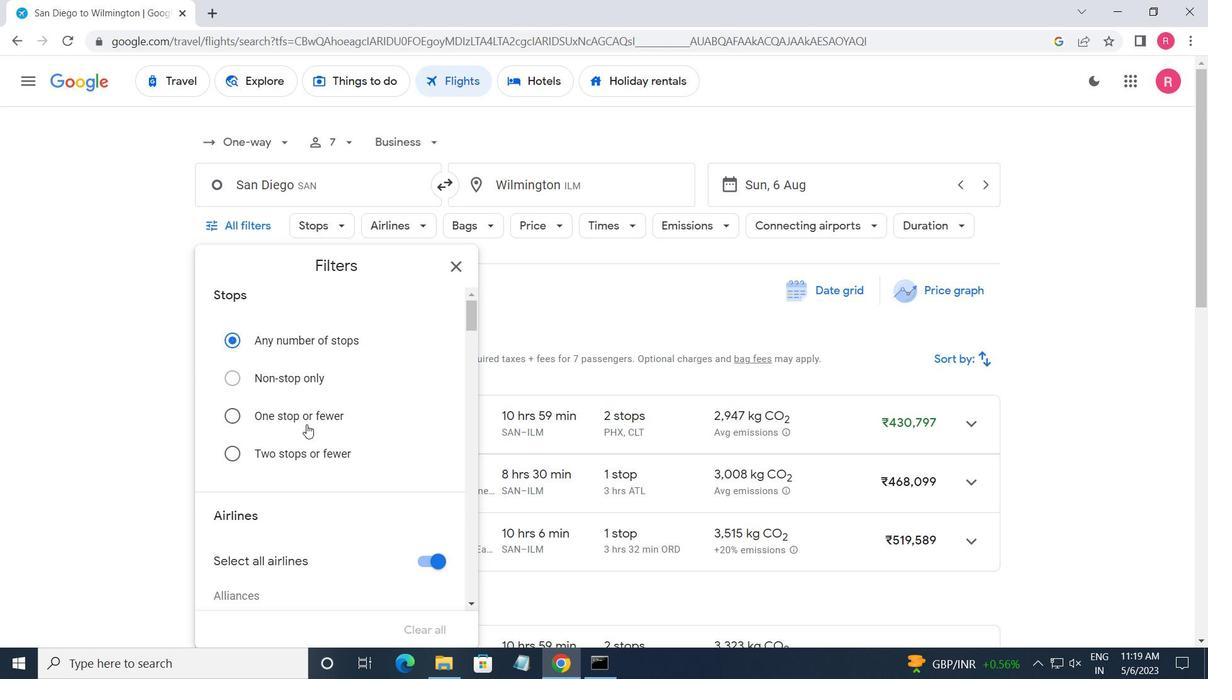 
Action: Mouse scrolled (307, 422) with delta (0, 0)
Screenshot: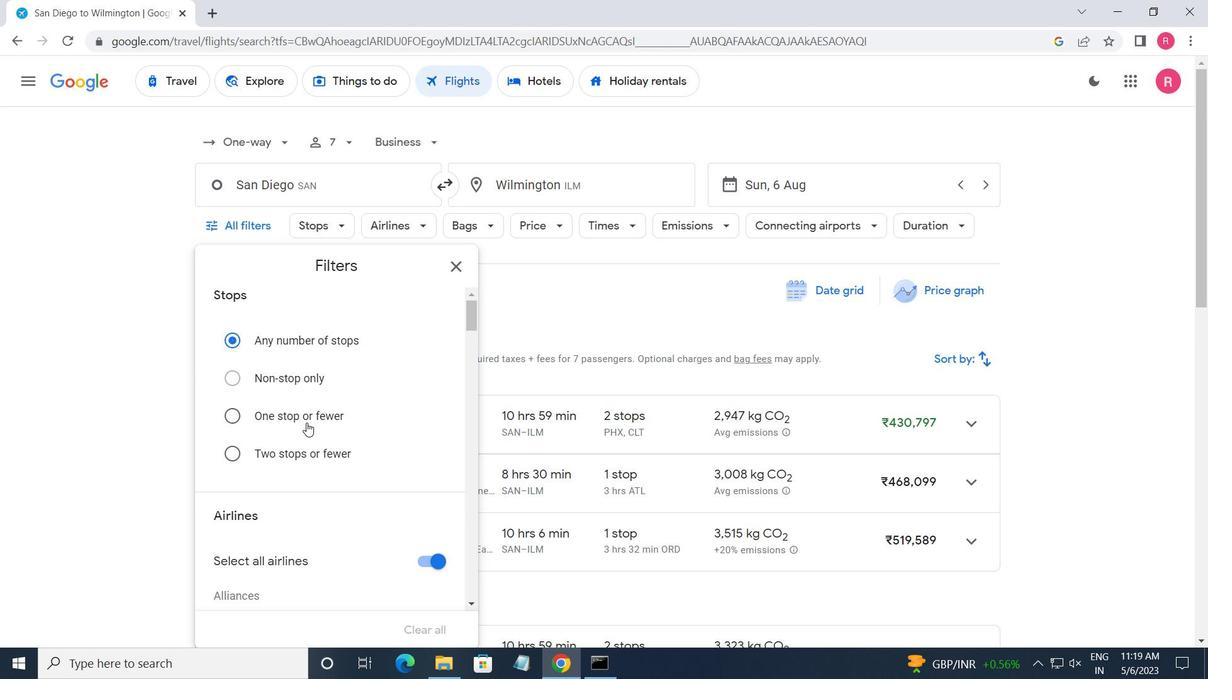 
Action: Mouse scrolled (307, 422) with delta (0, 0)
Screenshot: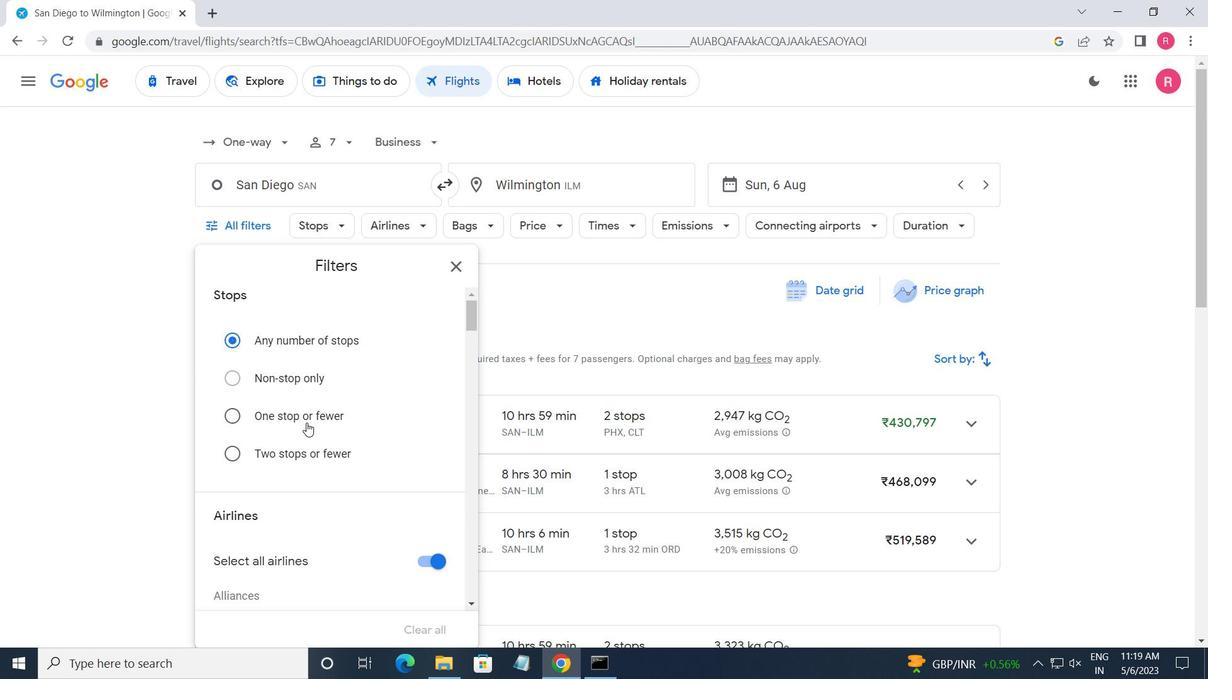 
Action: Mouse scrolled (307, 422) with delta (0, 0)
Screenshot: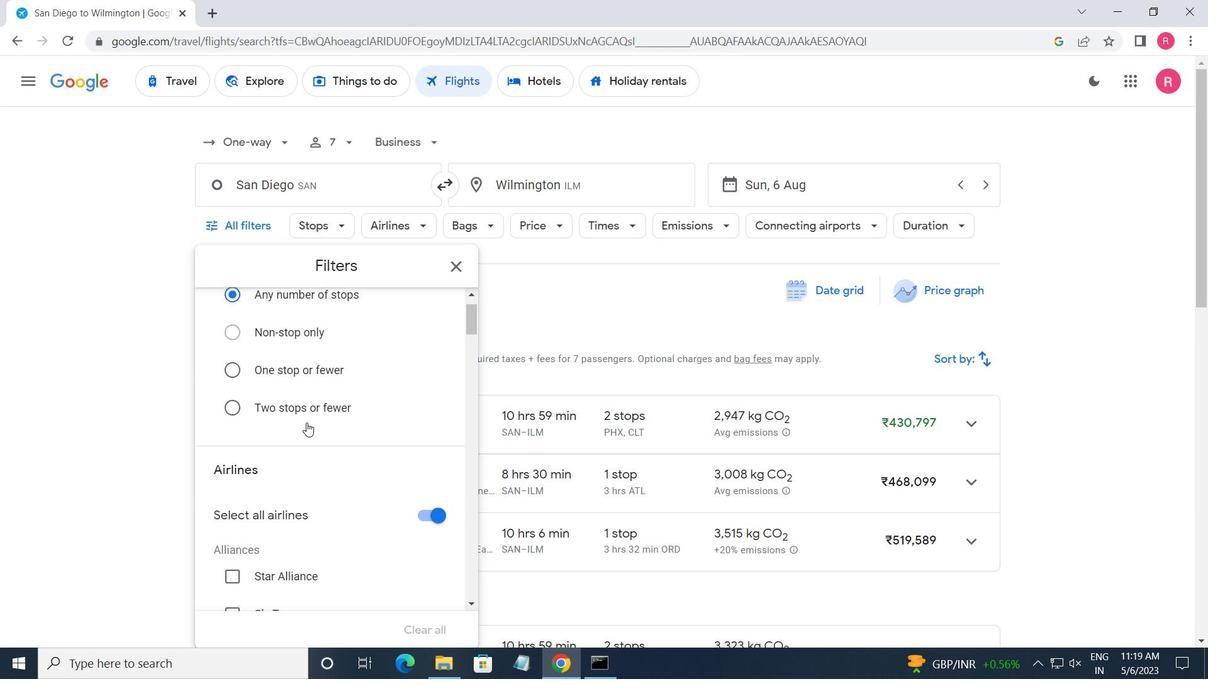 
Action: Mouse moved to (307, 423)
Screenshot: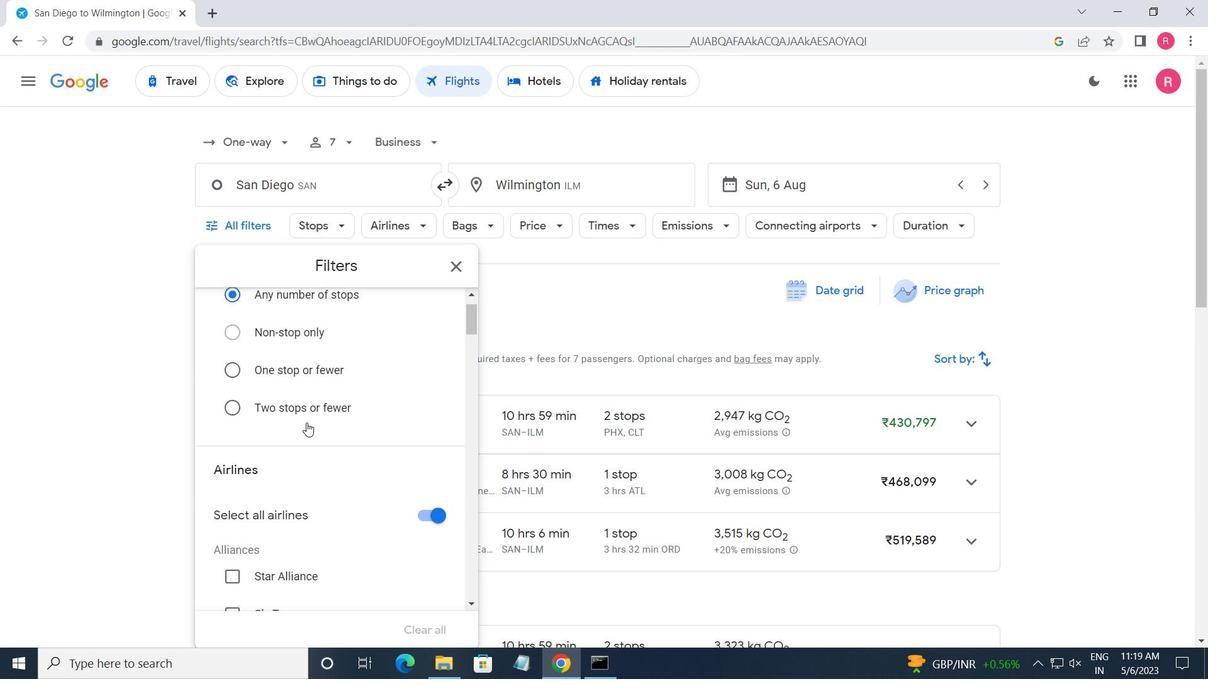 
Action: Mouse scrolled (307, 422) with delta (0, 0)
Screenshot: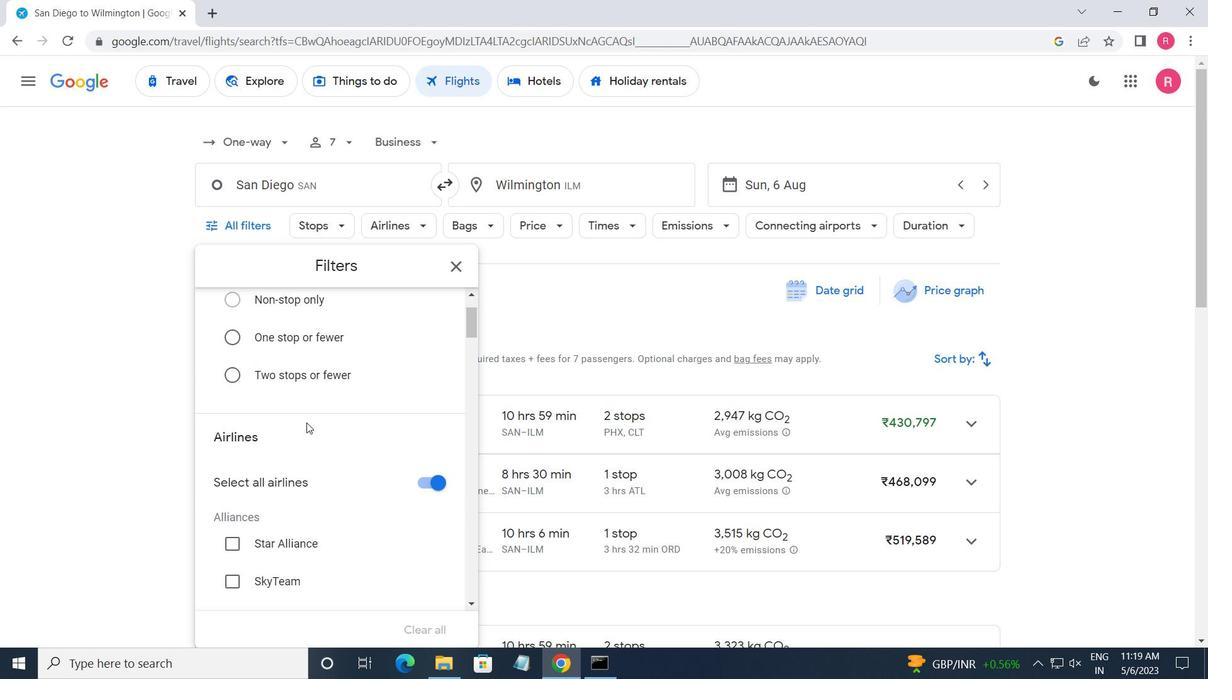 
Action: Mouse moved to (406, 449)
Screenshot: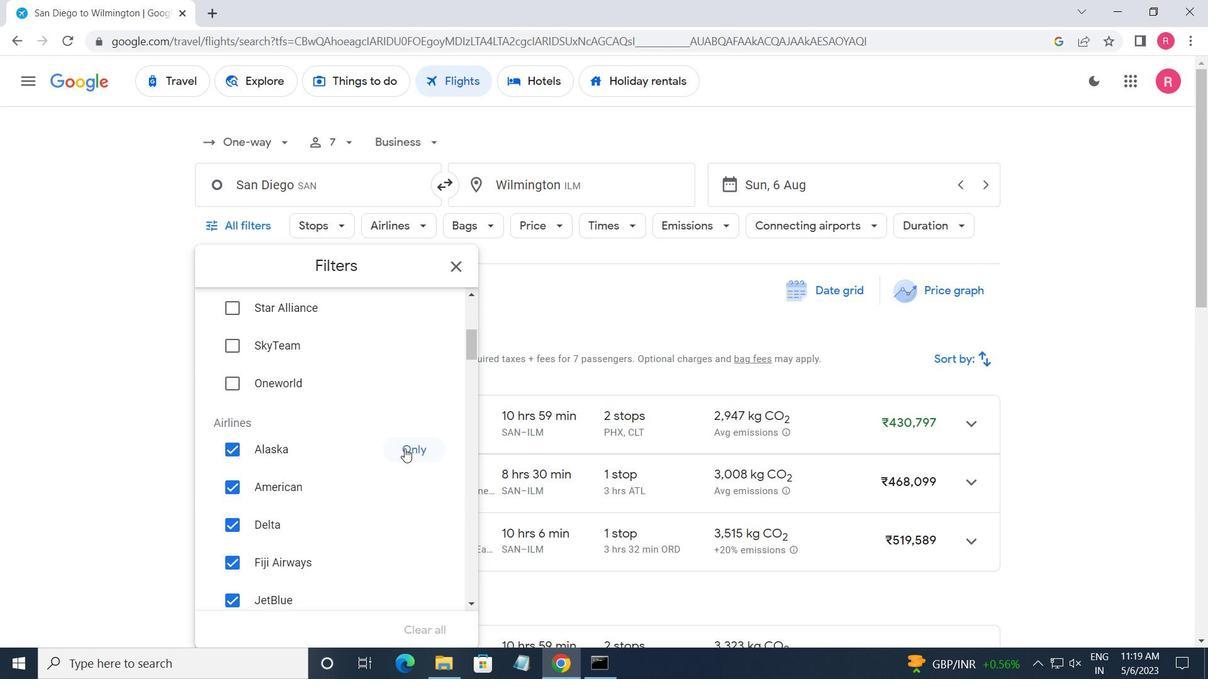 
Action: Mouse pressed left at (406, 449)
Screenshot: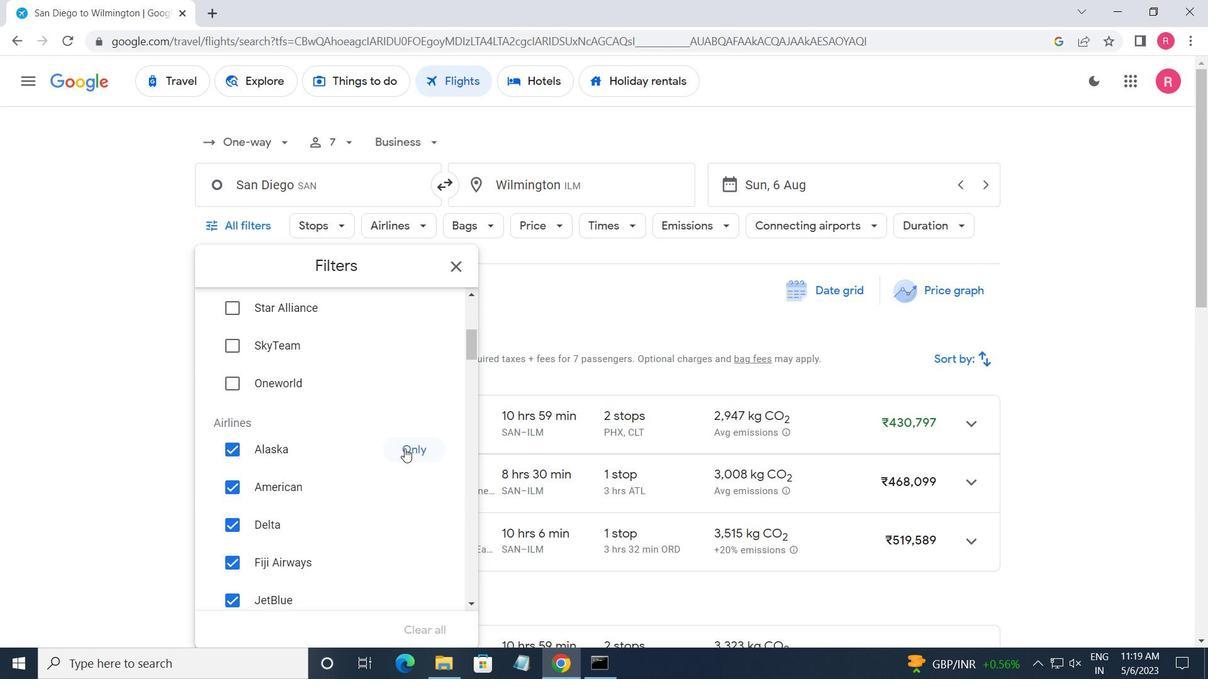 
Action: Mouse scrolled (406, 448) with delta (0, 0)
Screenshot: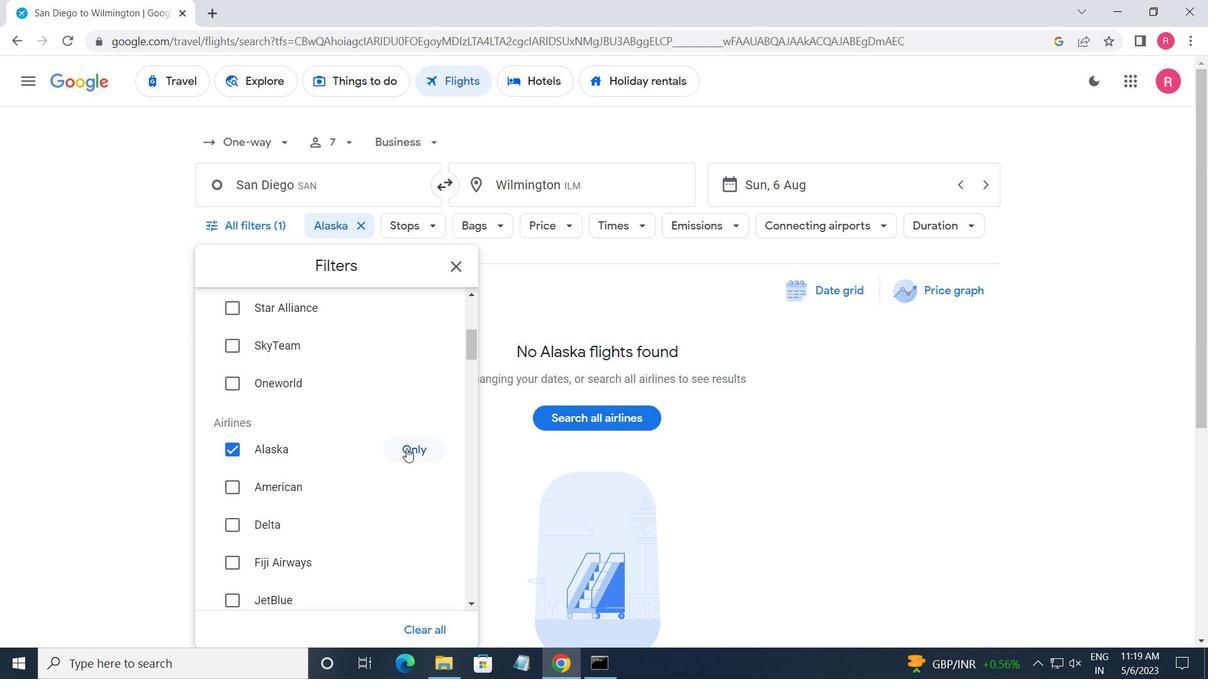 
Action: Mouse scrolled (406, 448) with delta (0, 0)
Screenshot: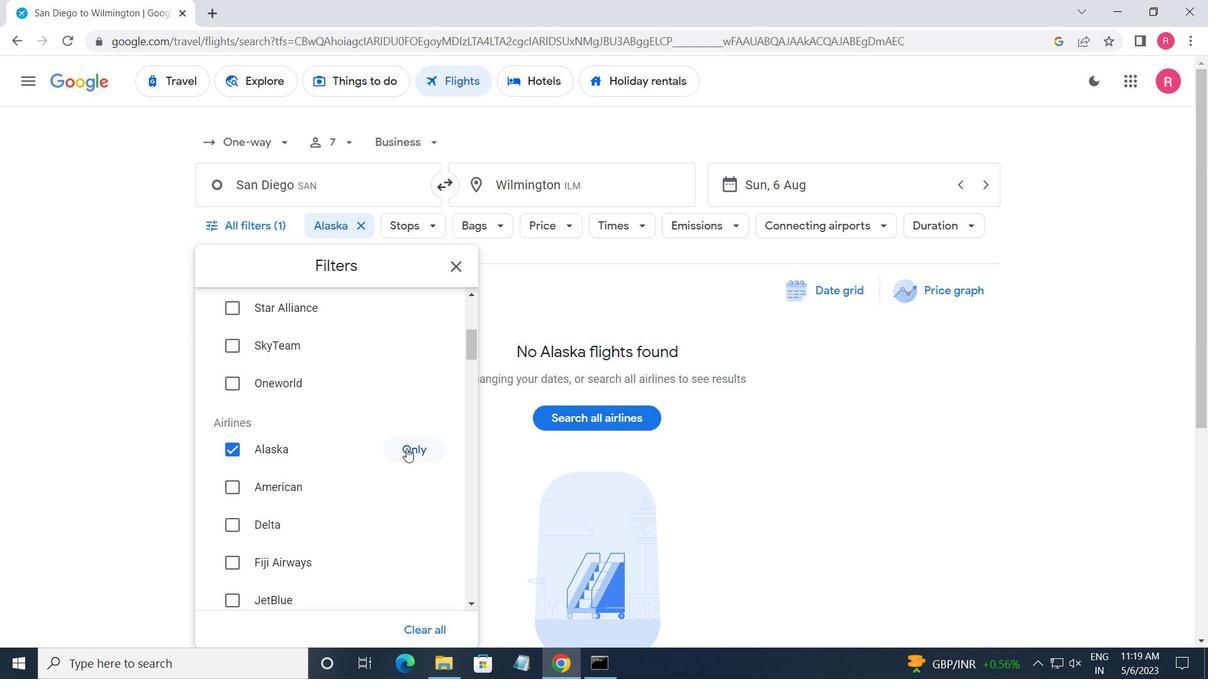 
Action: Mouse moved to (407, 453)
Screenshot: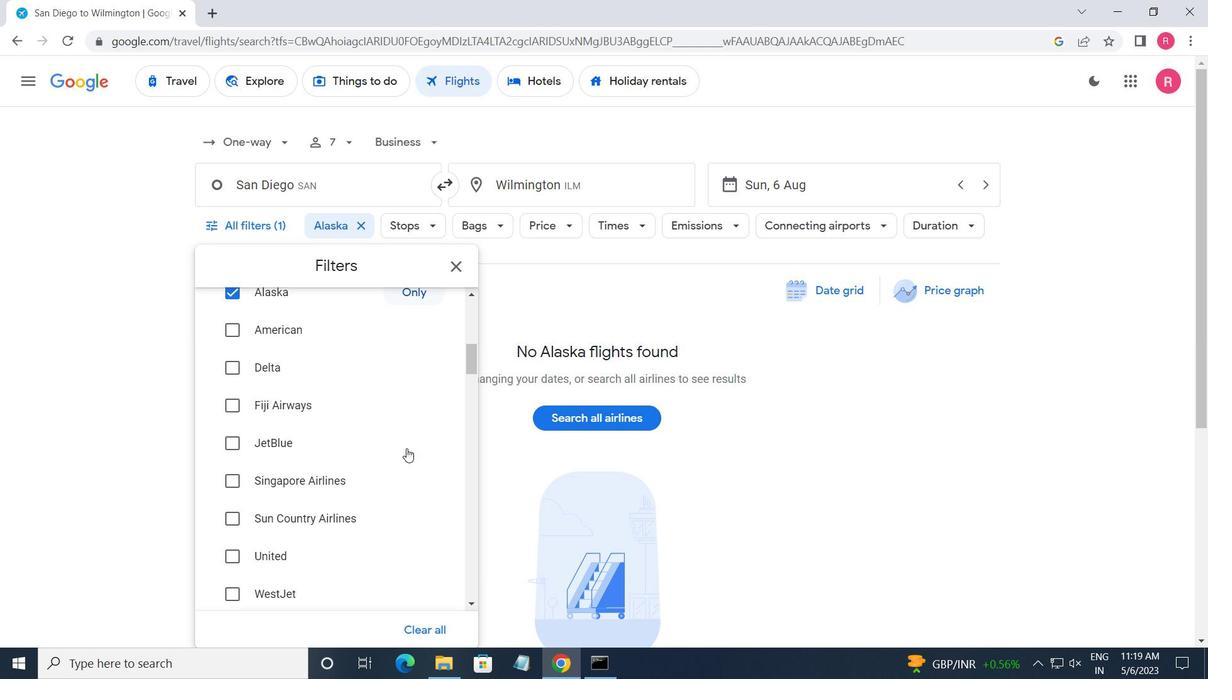 
Action: Mouse scrolled (407, 453) with delta (0, 0)
Screenshot: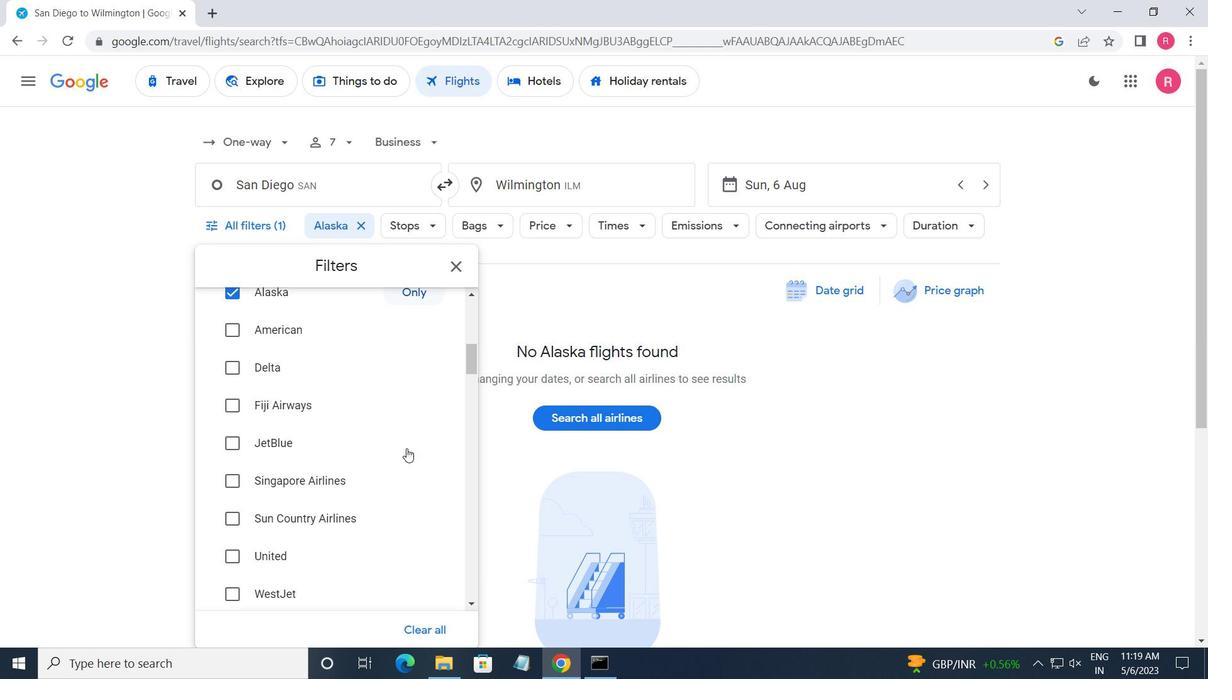 
Action: Mouse moved to (407, 456)
Screenshot: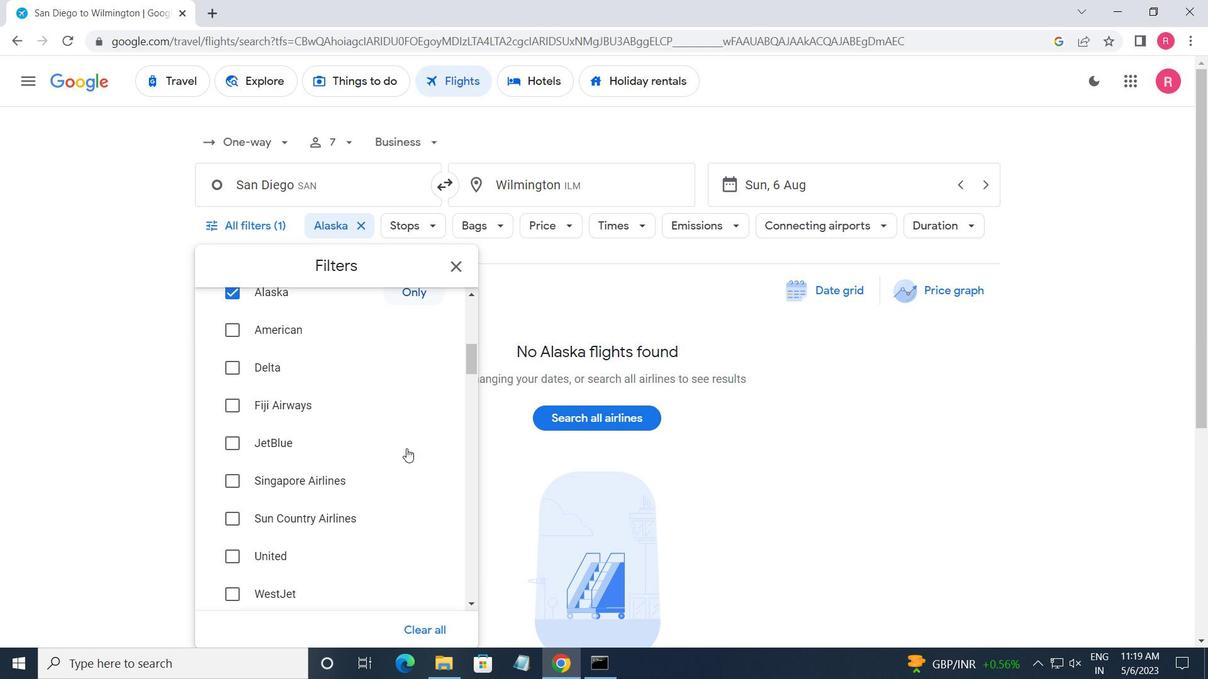 
Action: Mouse scrolled (407, 455) with delta (0, 0)
Screenshot: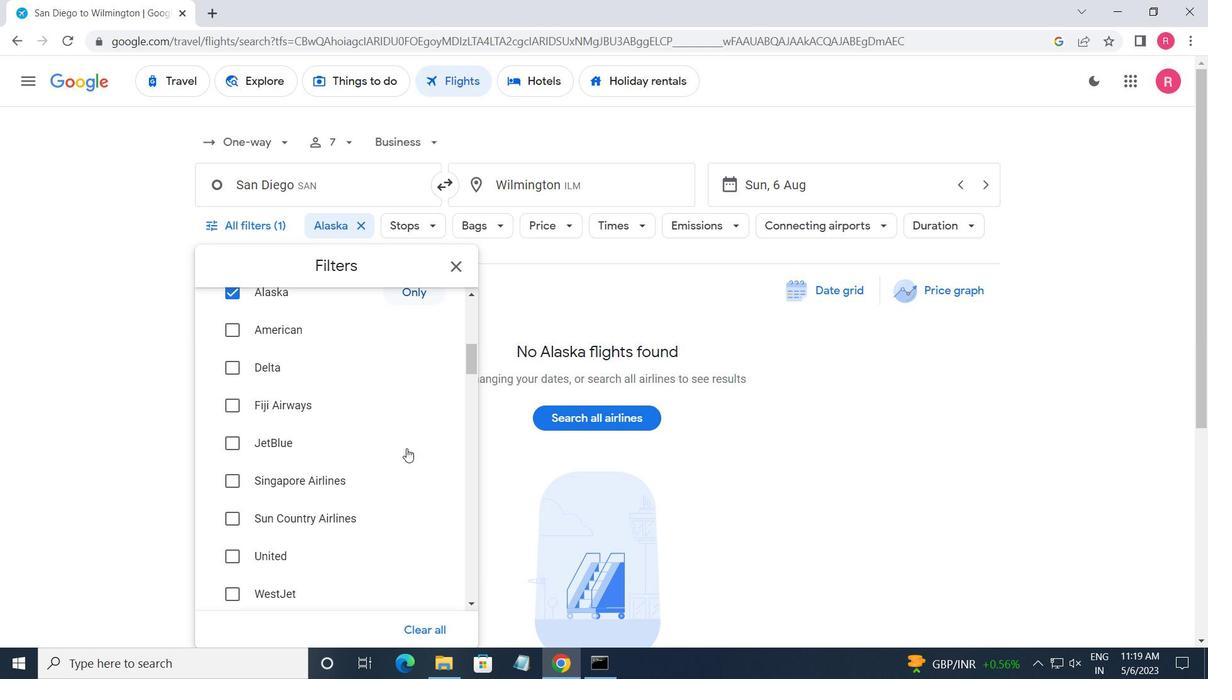 
Action: Mouse scrolled (407, 455) with delta (0, 0)
Screenshot: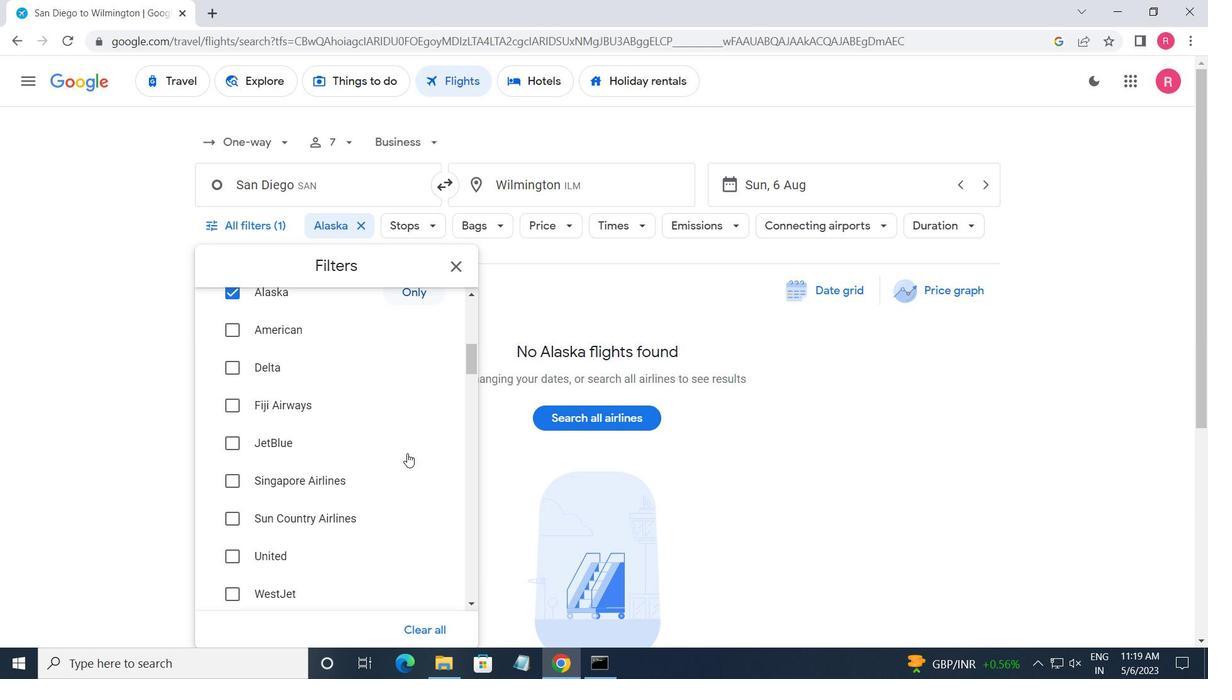 
Action: Mouse moved to (429, 465)
Screenshot: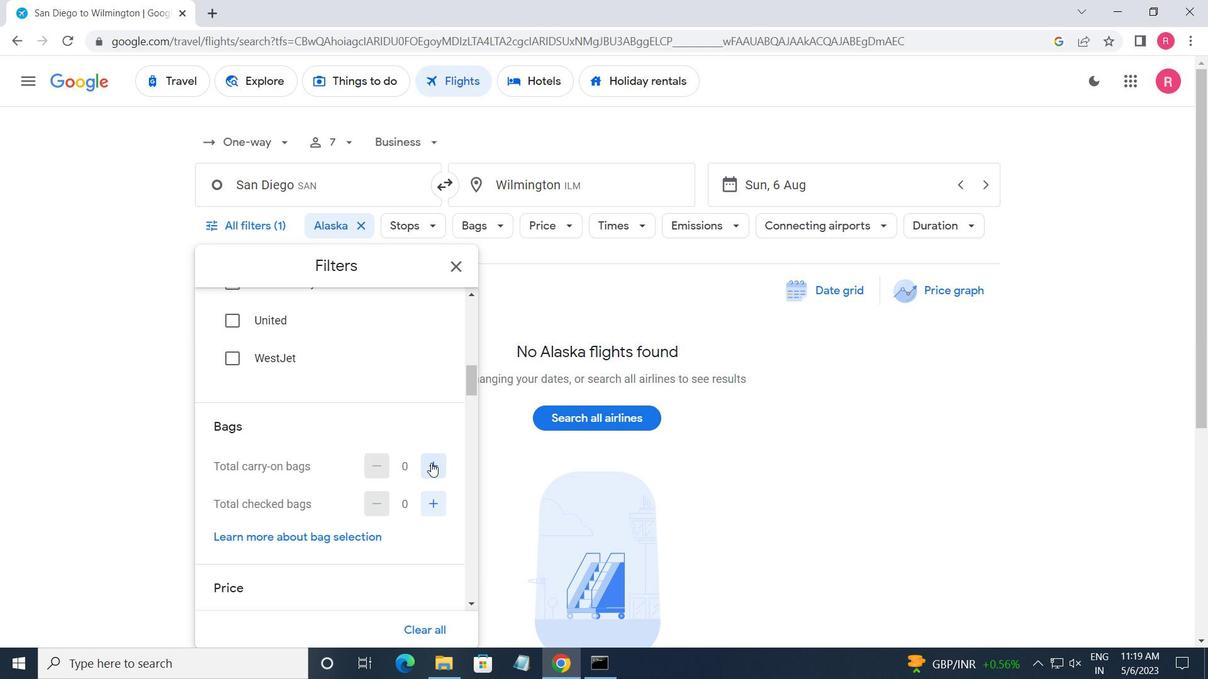 
Action: Mouse pressed left at (429, 465)
Screenshot: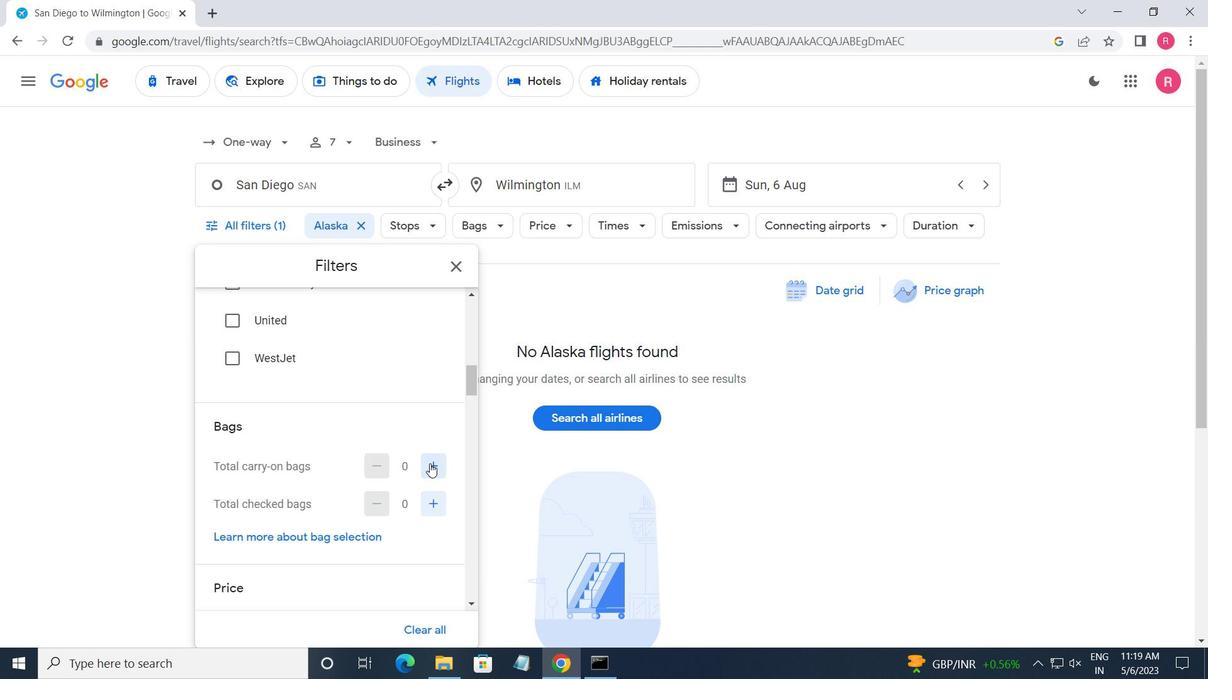 
Action: Mouse pressed left at (429, 465)
Screenshot: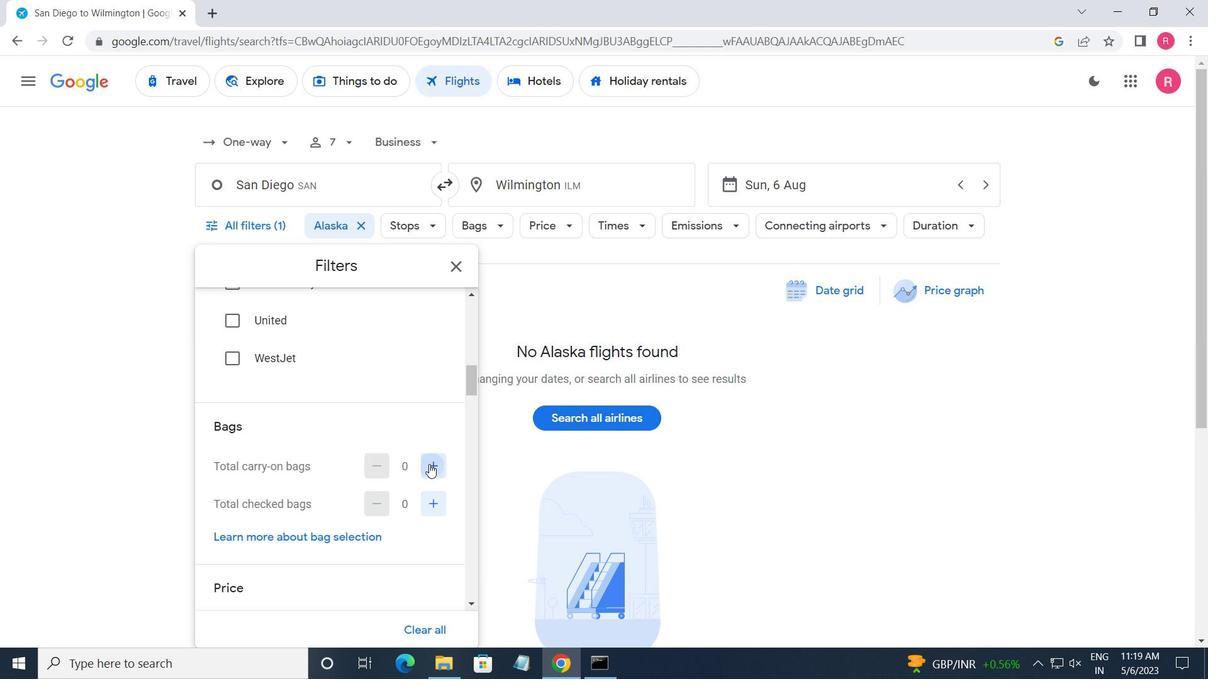 
Action: Mouse moved to (430, 497)
Screenshot: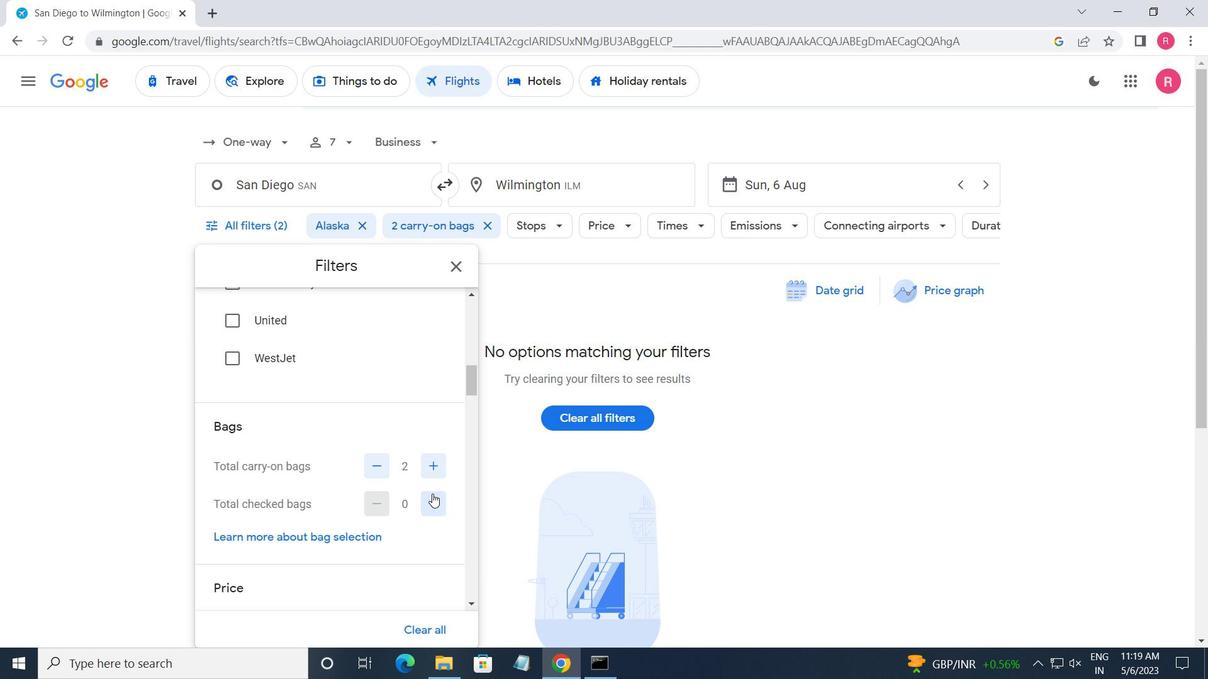 
Action: Mouse pressed left at (430, 497)
Screenshot: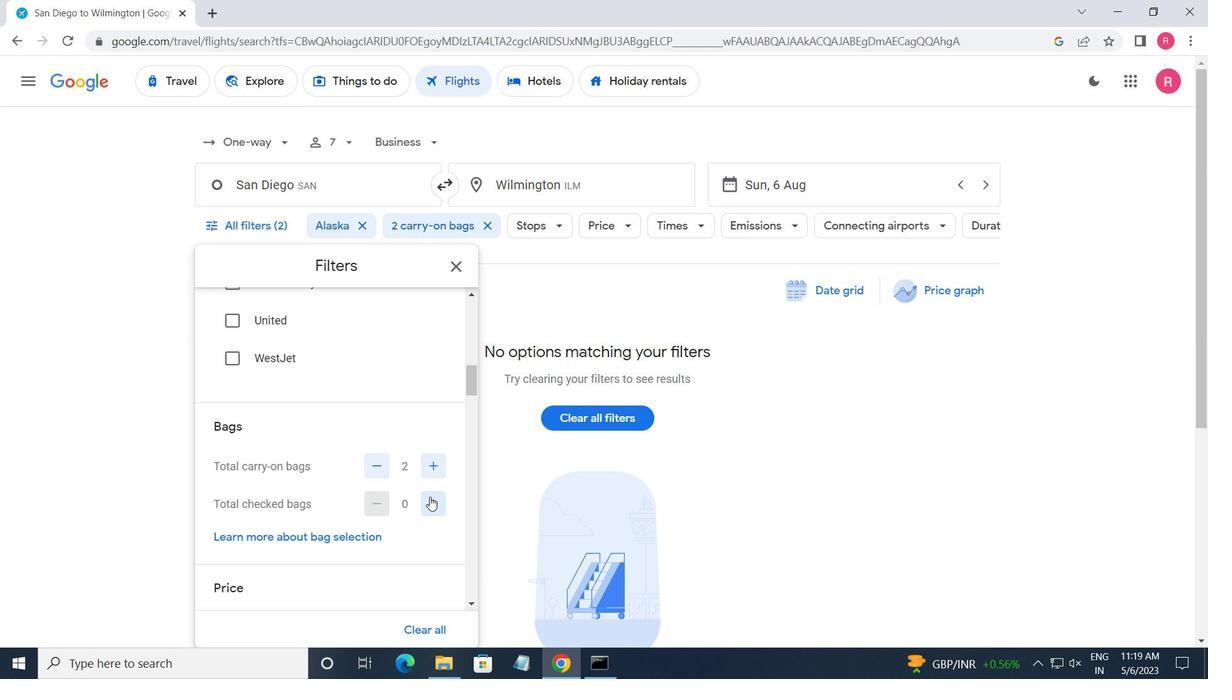 
Action: Mouse pressed left at (430, 497)
Screenshot: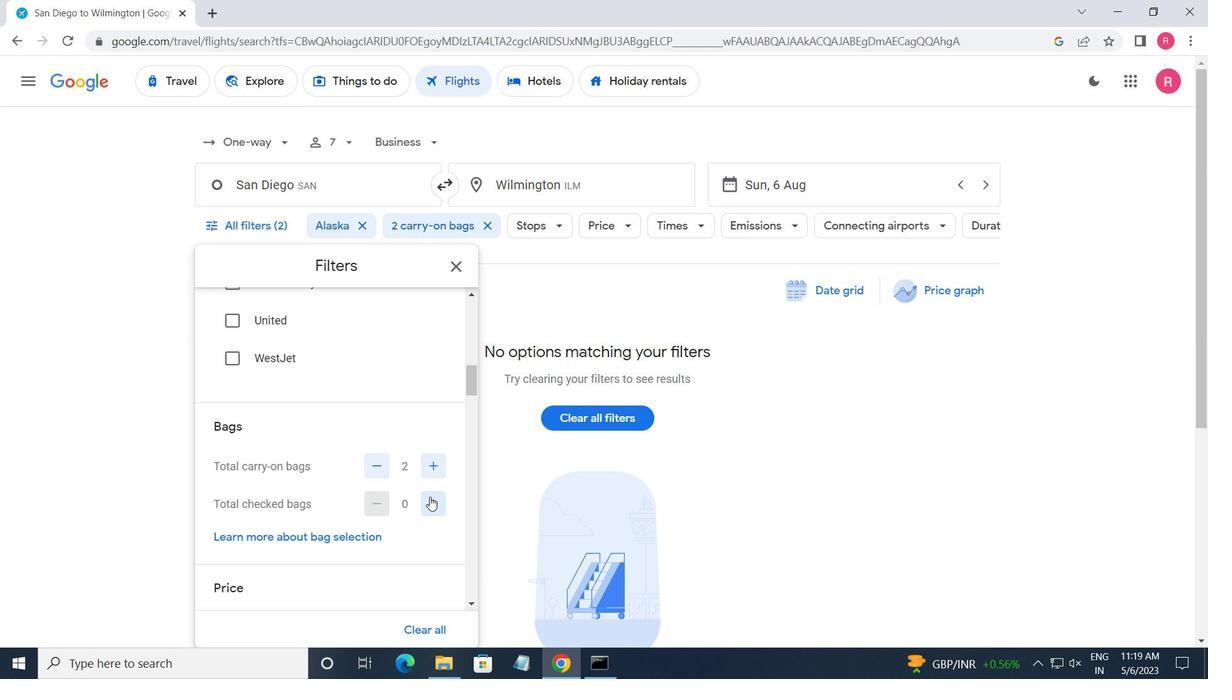 
Action: Mouse pressed left at (430, 497)
Screenshot: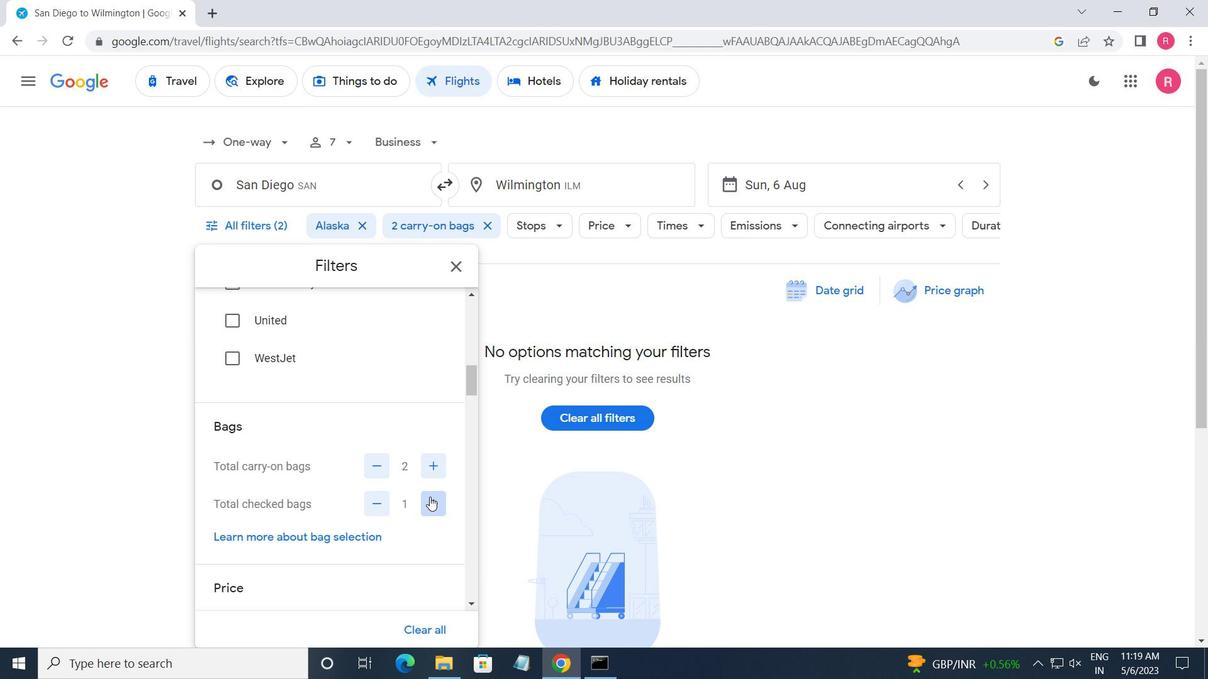 
Action: Mouse pressed left at (430, 497)
Screenshot: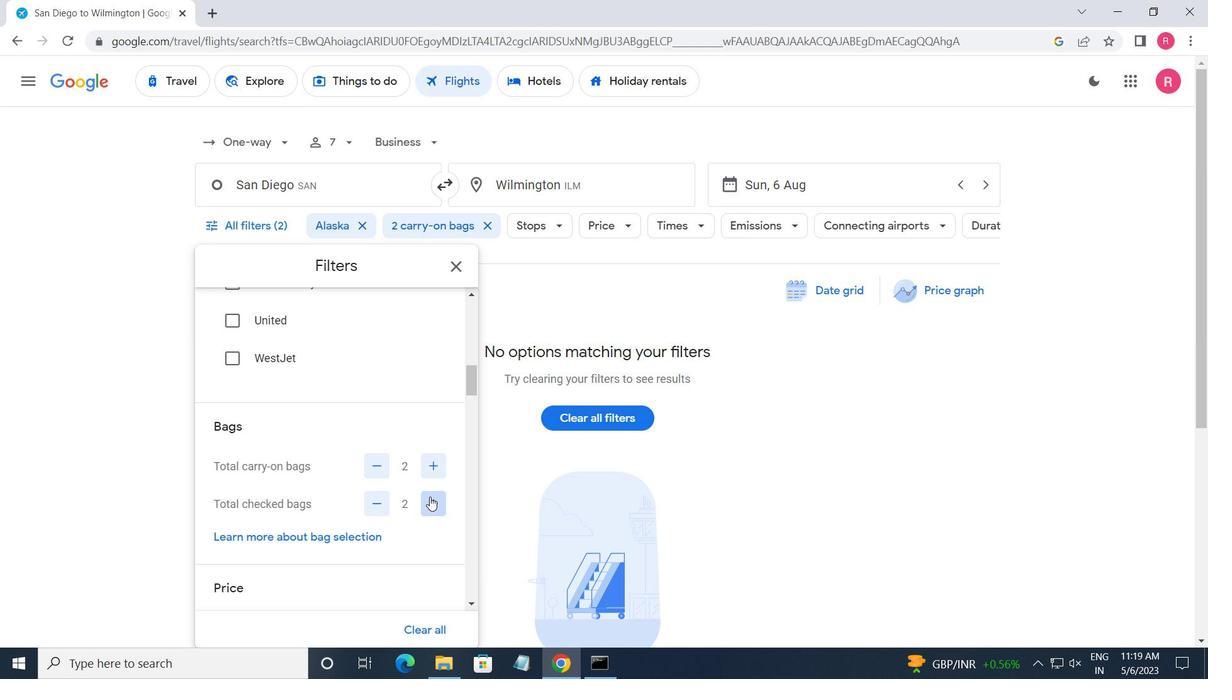 
Action: Mouse pressed left at (430, 497)
Screenshot: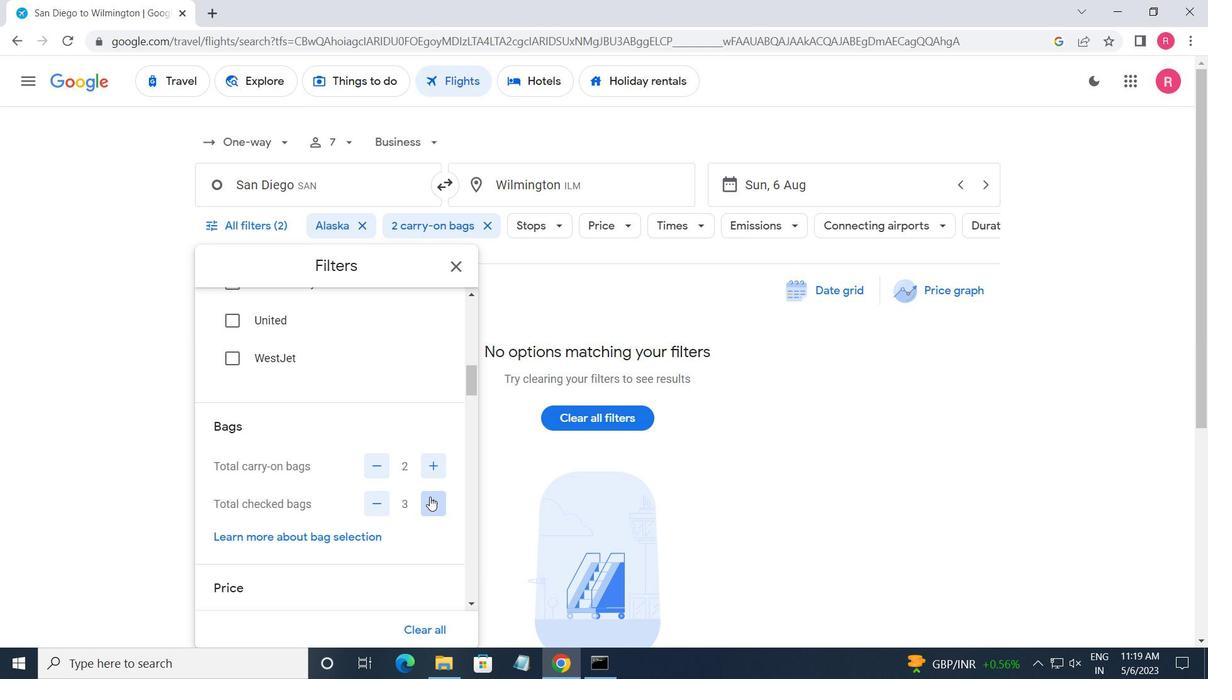 
Action: Mouse pressed left at (430, 497)
Screenshot: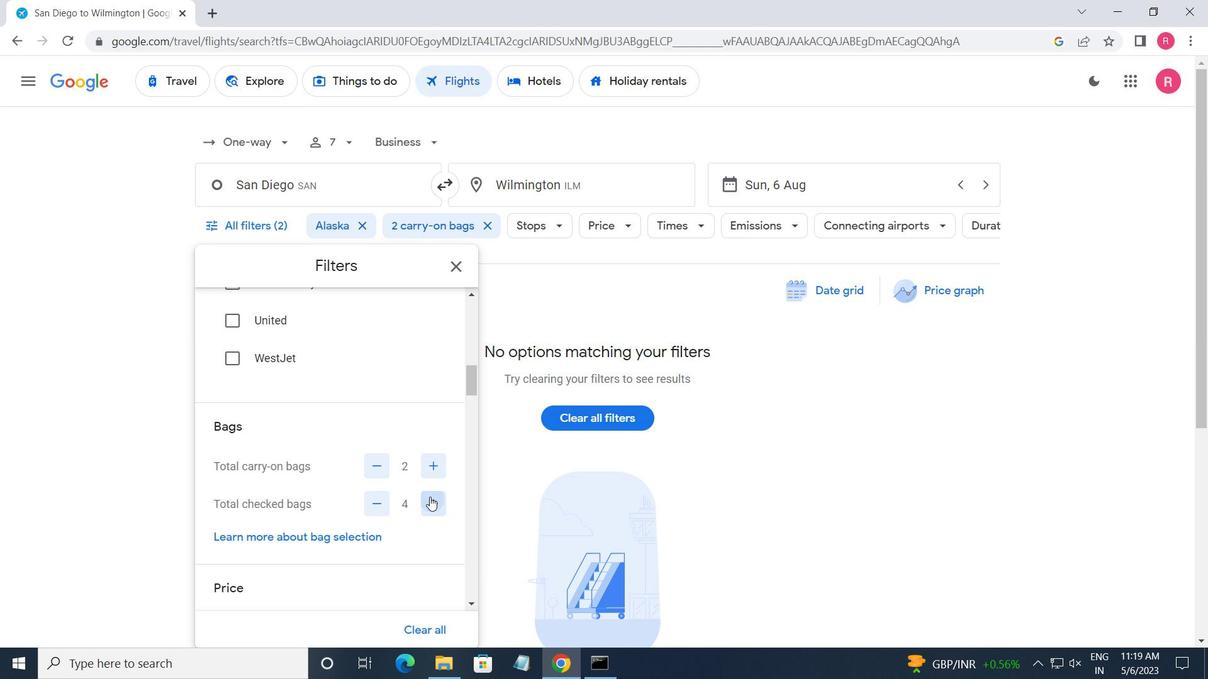 
Action: Mouse pressed left at (430, 497)
Screenshot: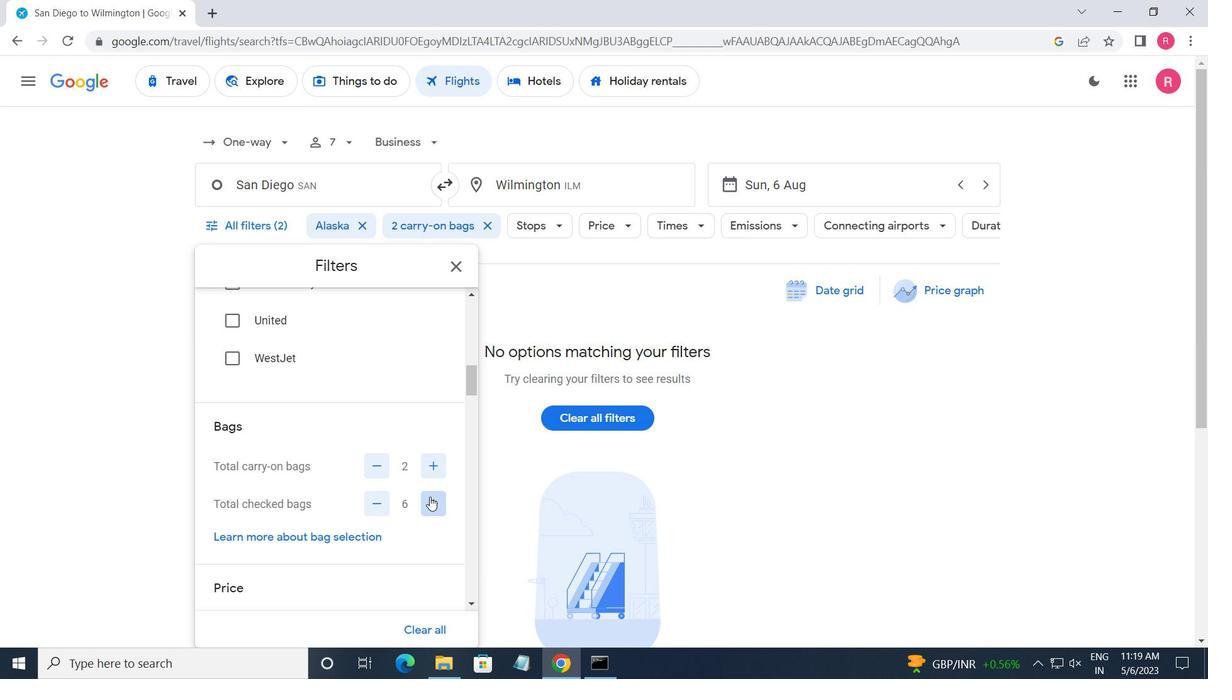 
Action: Mouse scrolled (430, 496) with delta (0, 0)
Screenshot: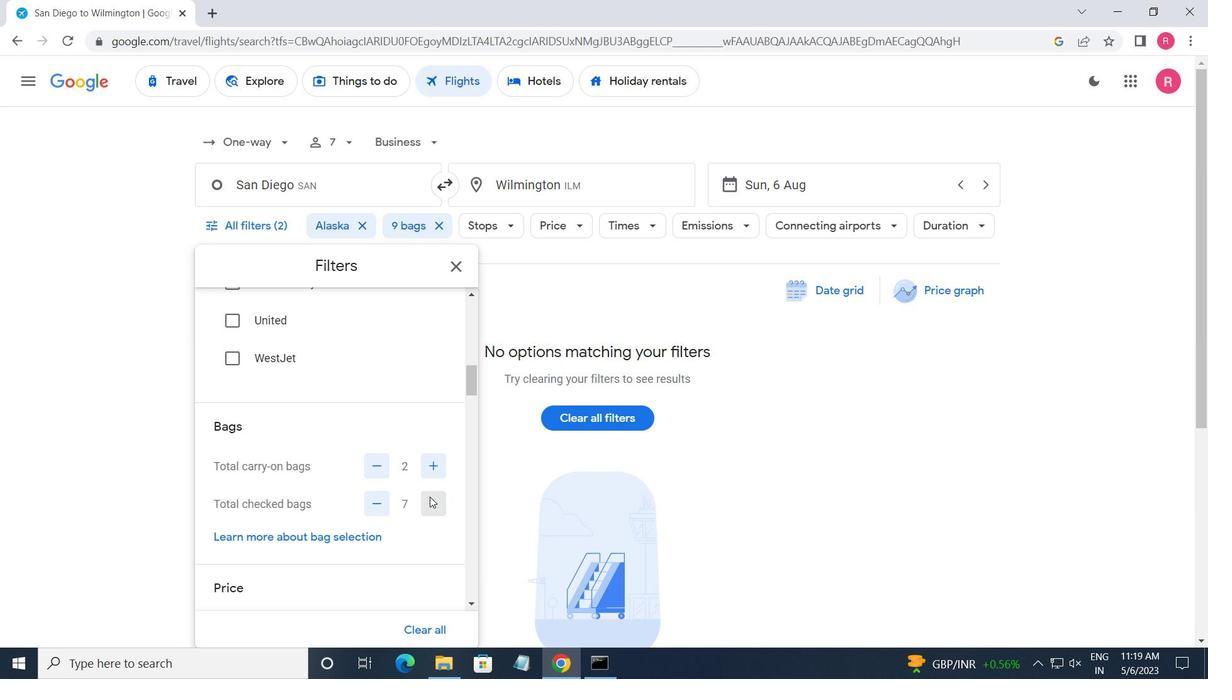 
Action: Mouse scrolled (430, 496) with delta (0, 0)
Screenshot: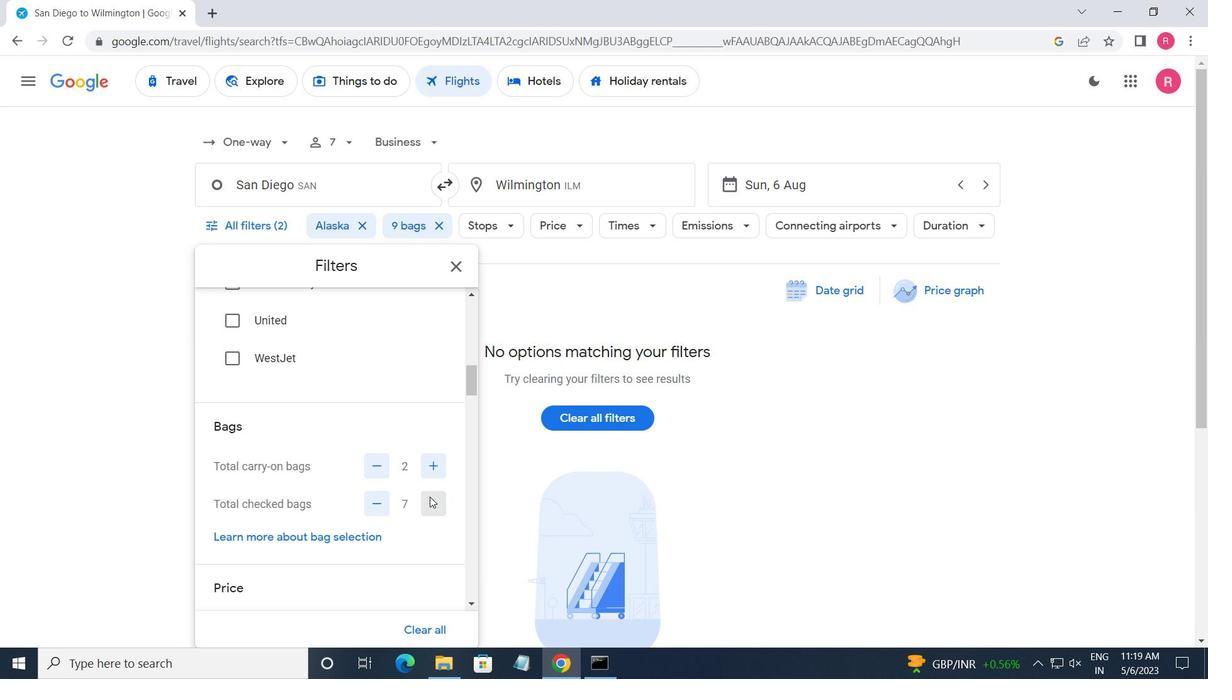 
Action: Mouse scrolled (430, 496) with delta (0, 0)
Screenshot: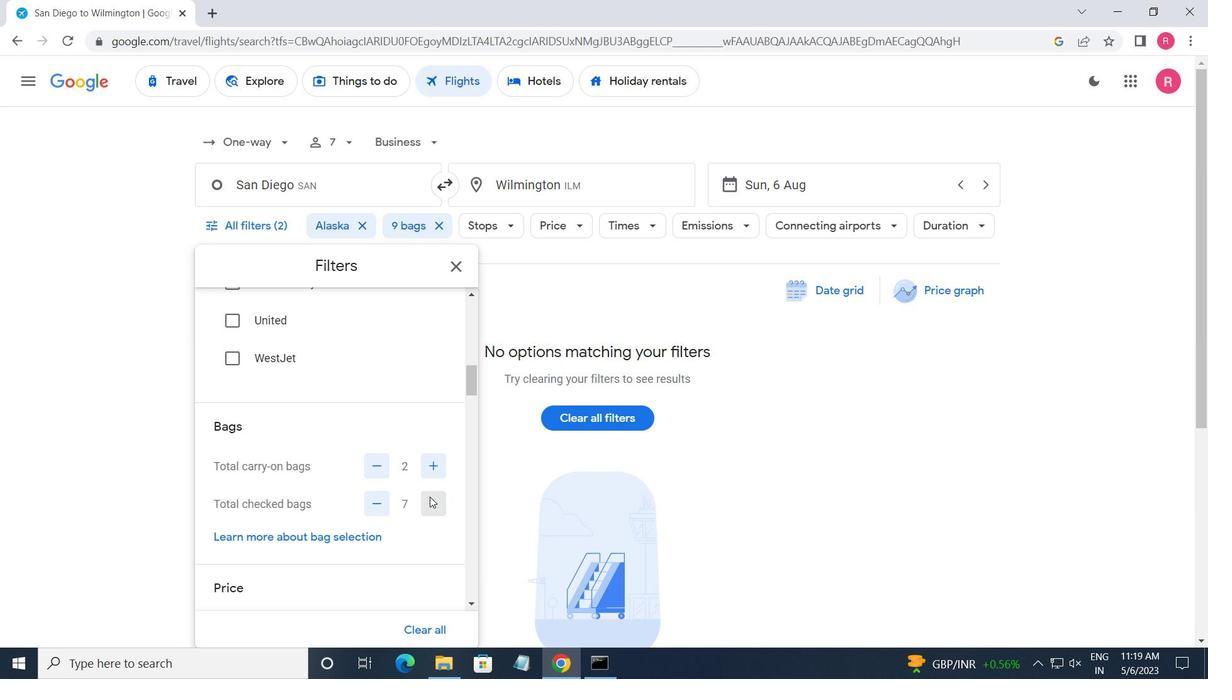 
Action: Mouse moved to (439, 432)
Screenshot: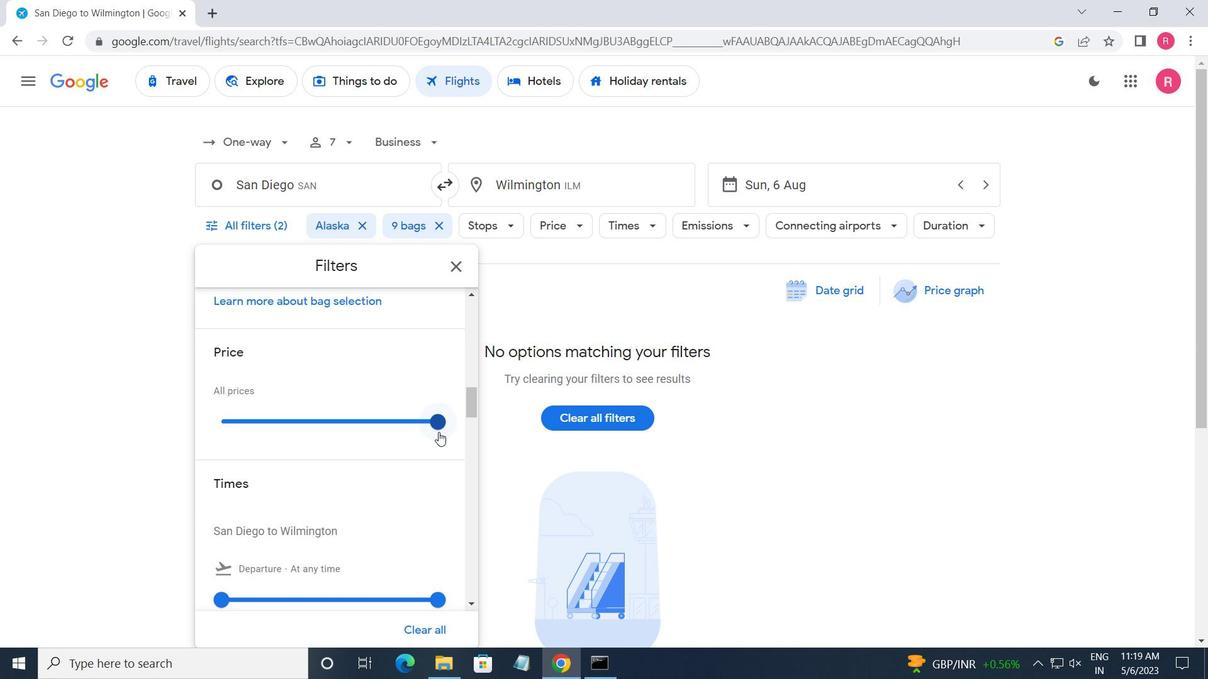 
Action: Mouse pressed left at (439, 432)
Screenshot: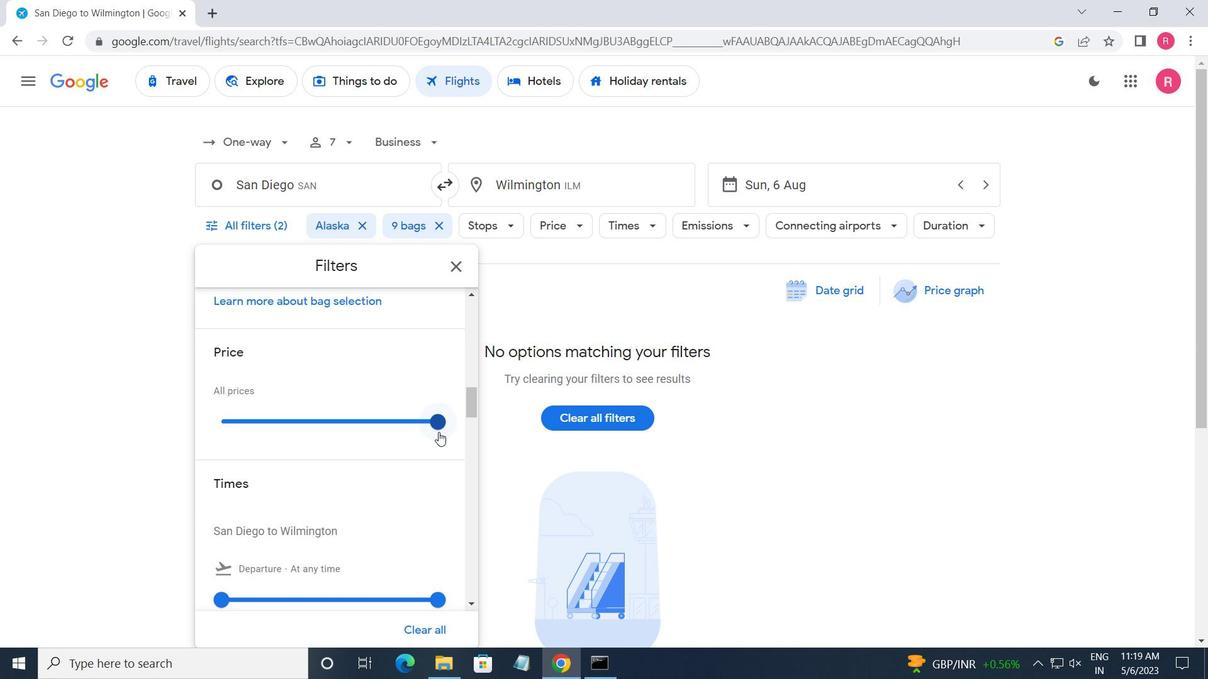 
Action: Mouse moved to (279, 476)
Screenshot: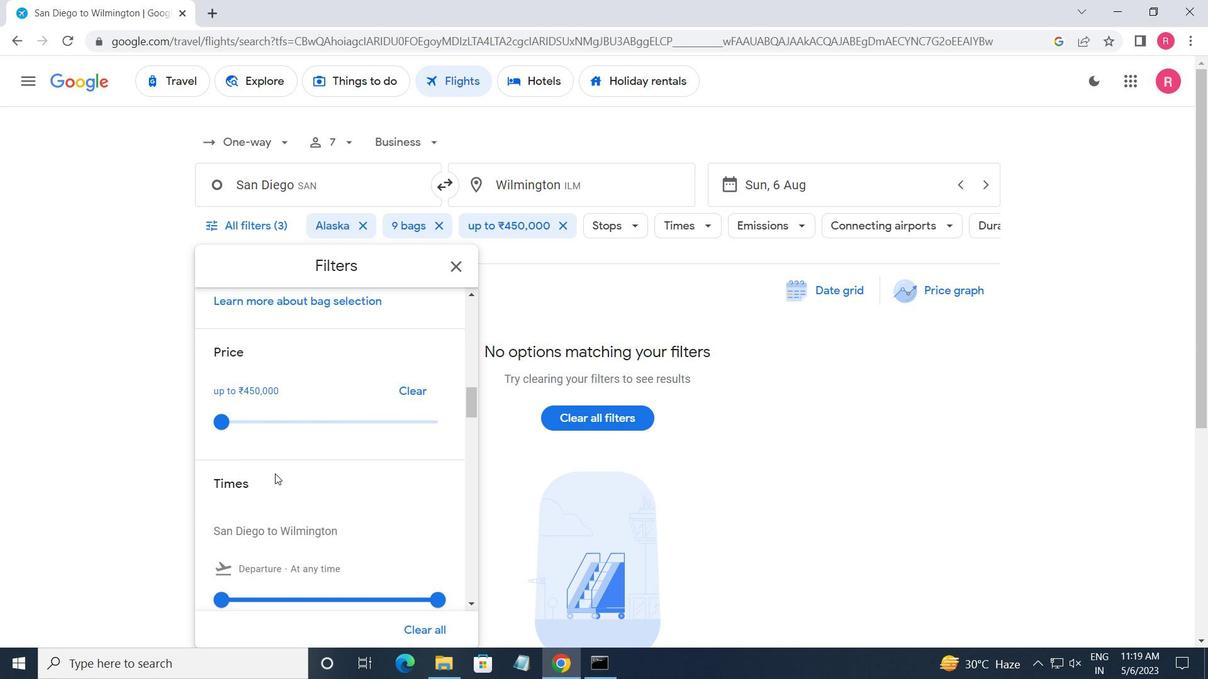 
Action: Mouse scrolled (279, 475) with delta (0, 0)
Screenshot: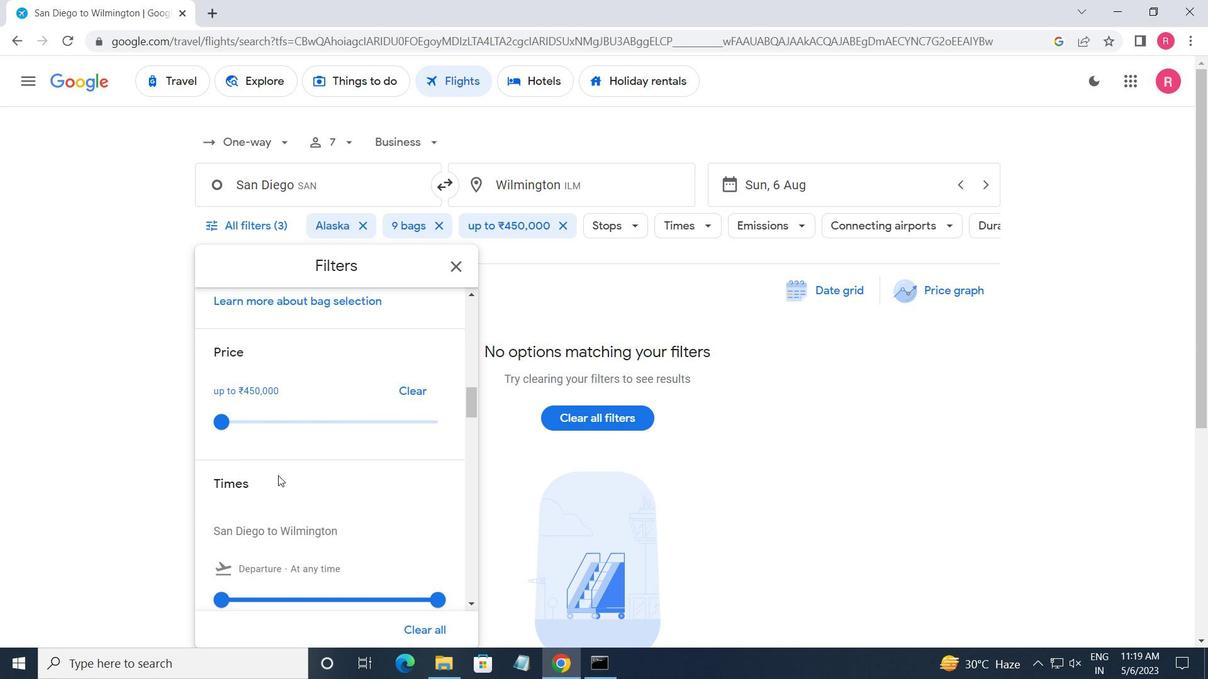 
Action: Mouse scrolled (279, 475) with delta (0, 0)
Screenshot: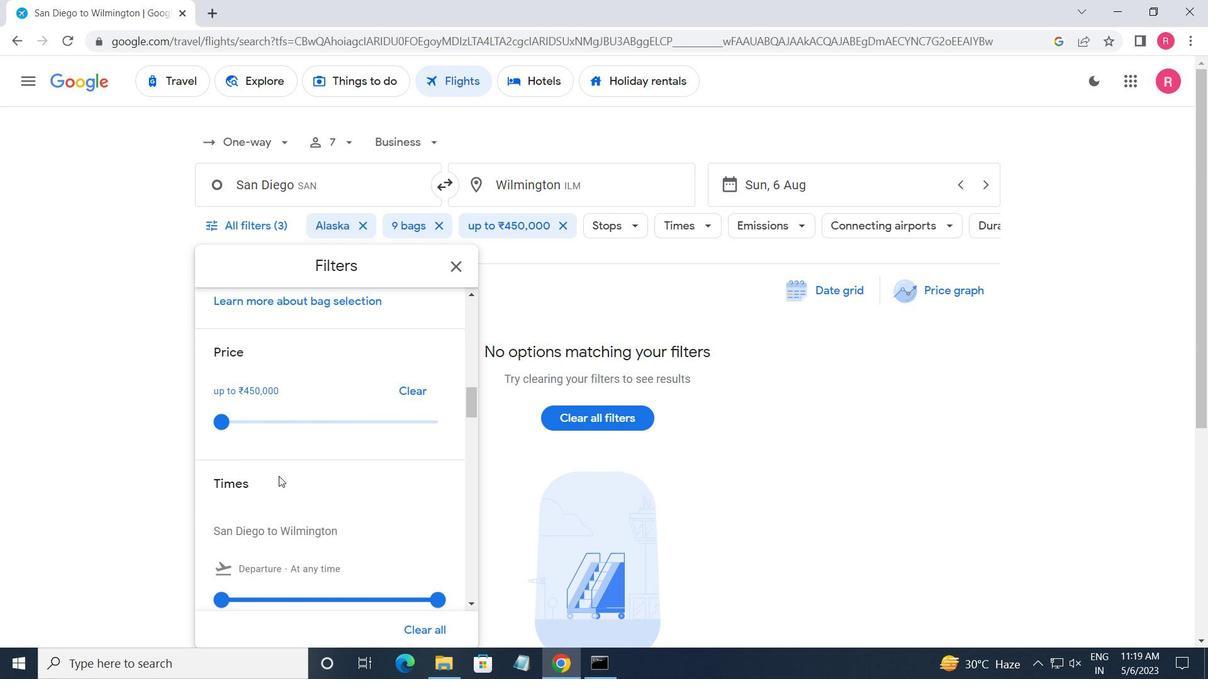 
Action: Mouse moved to (241, 444)
Screenshot: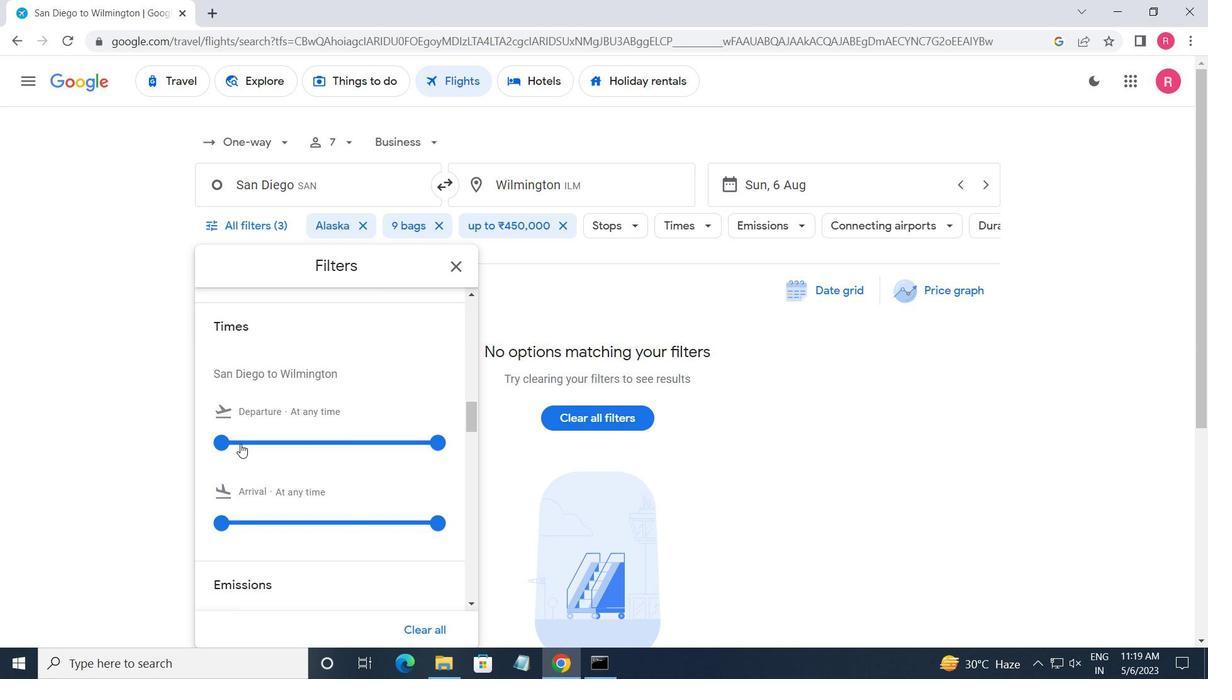 
Action: Mouse pressed left at (241, 444)
Screenshot: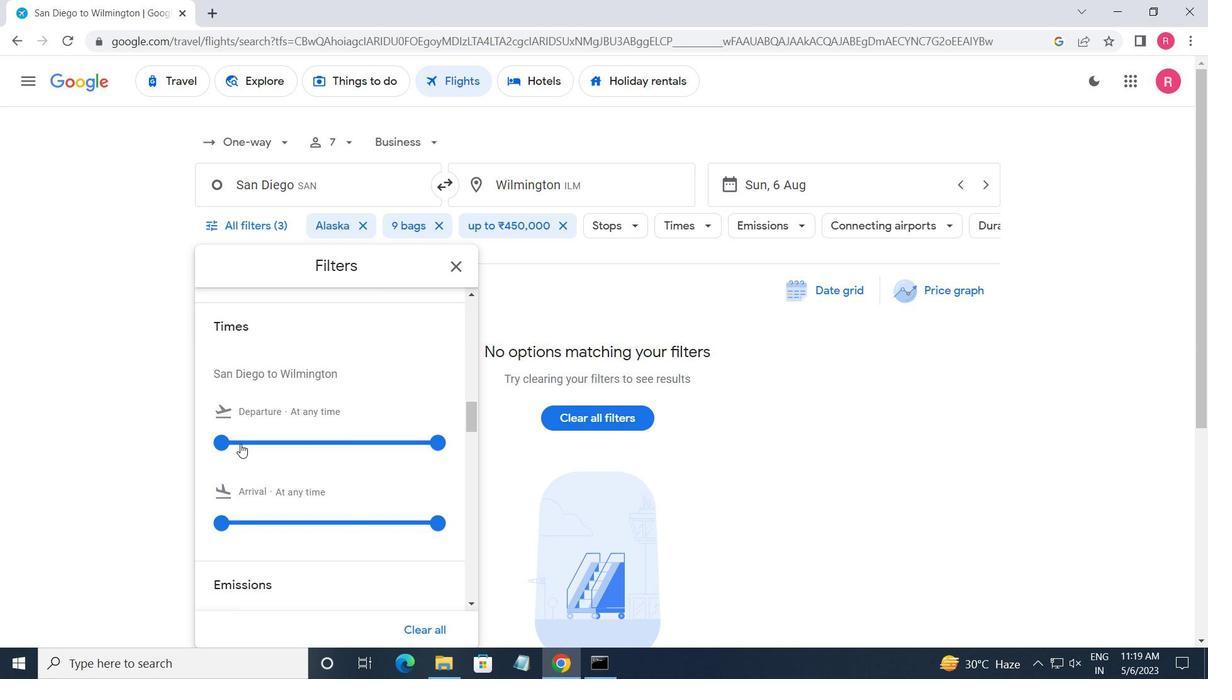 
Action: Mouse moved to (436, 447)
Screenshot: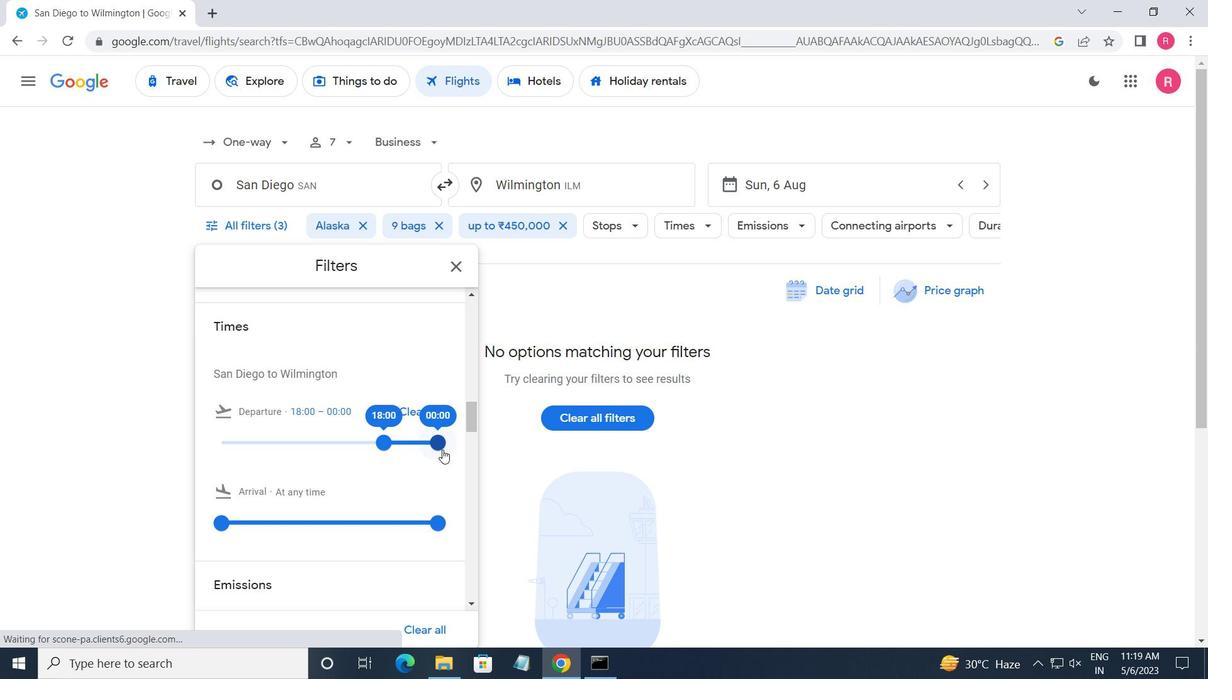 
Action: Mouse pressed left at (436, 447)
Screenshot: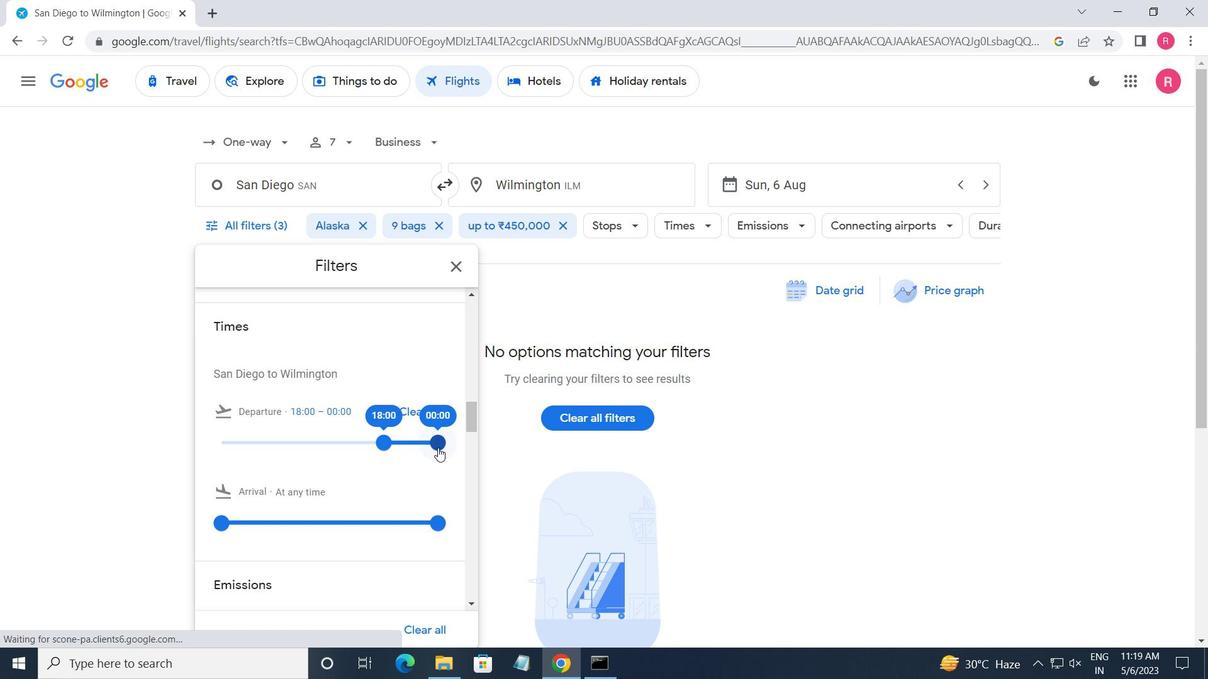 
Action: Mouse moved to (461, 265)
Screenshot: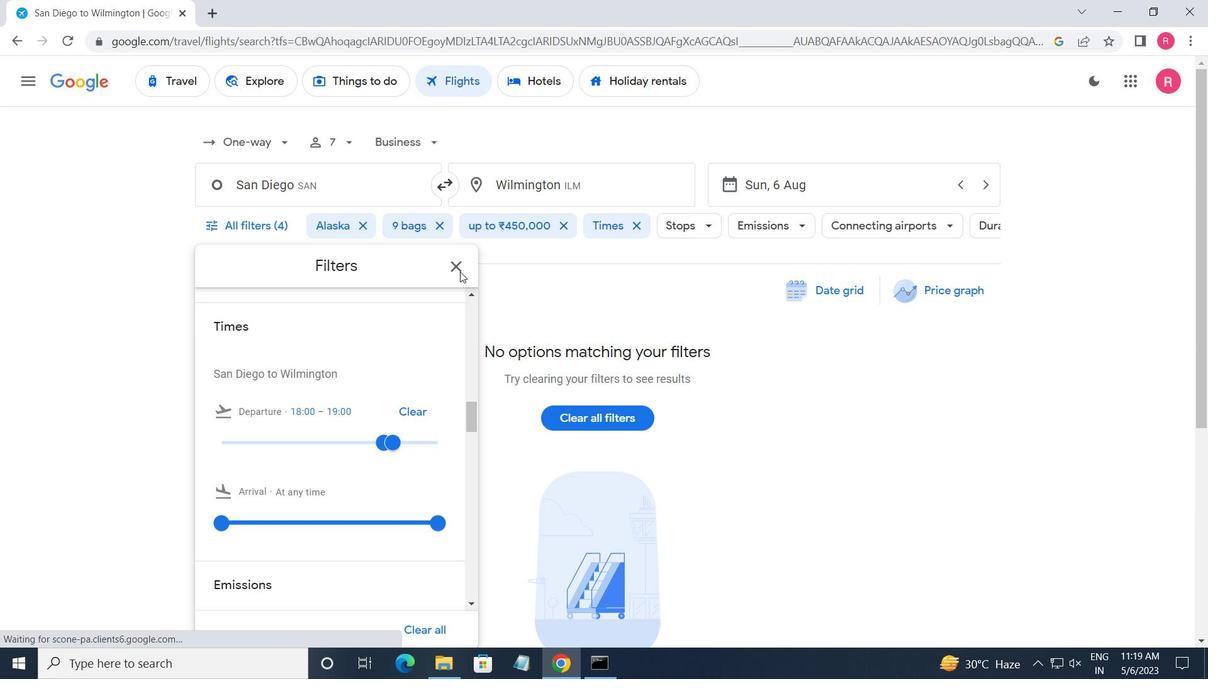 
Action: Mouse pressed left at (461, 265)
Screenshot: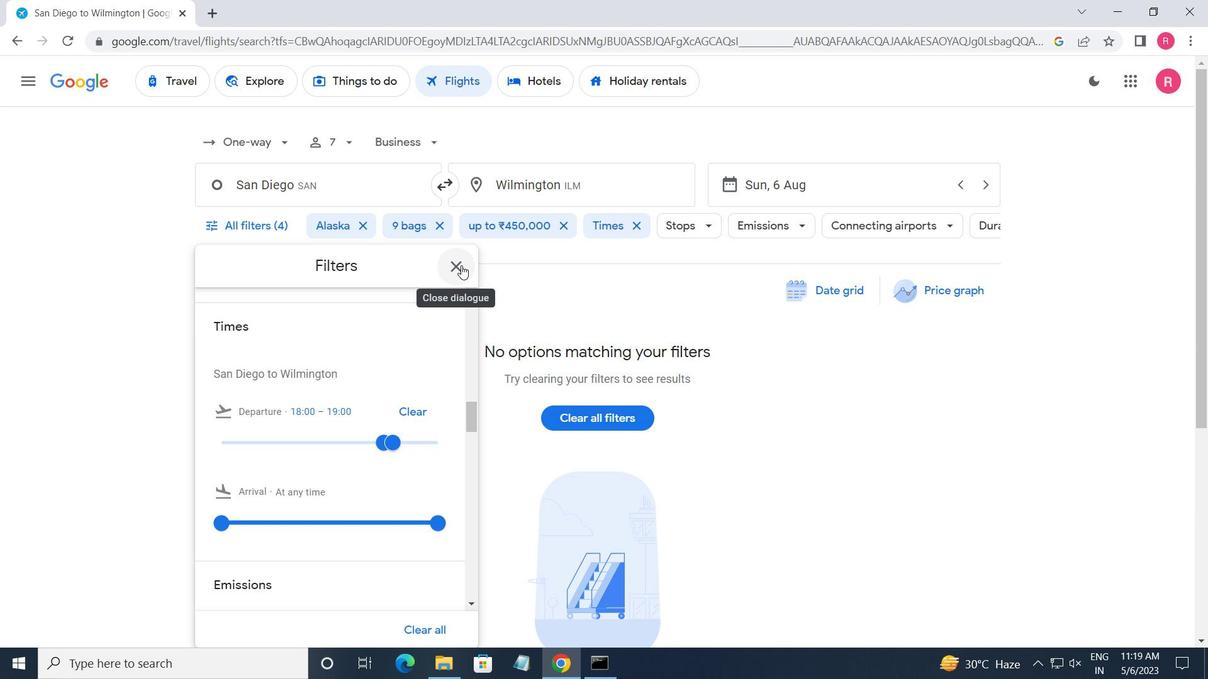 
